 Task: Create a task  Develop a new online booking system for a hotel or resort , assign it to team member softage.5@softage.net in the project AgileBox and update the status of the task to  On Track  , set the priority of the task to Low
Action: Mouse moved to (48, 57)
Screenshot: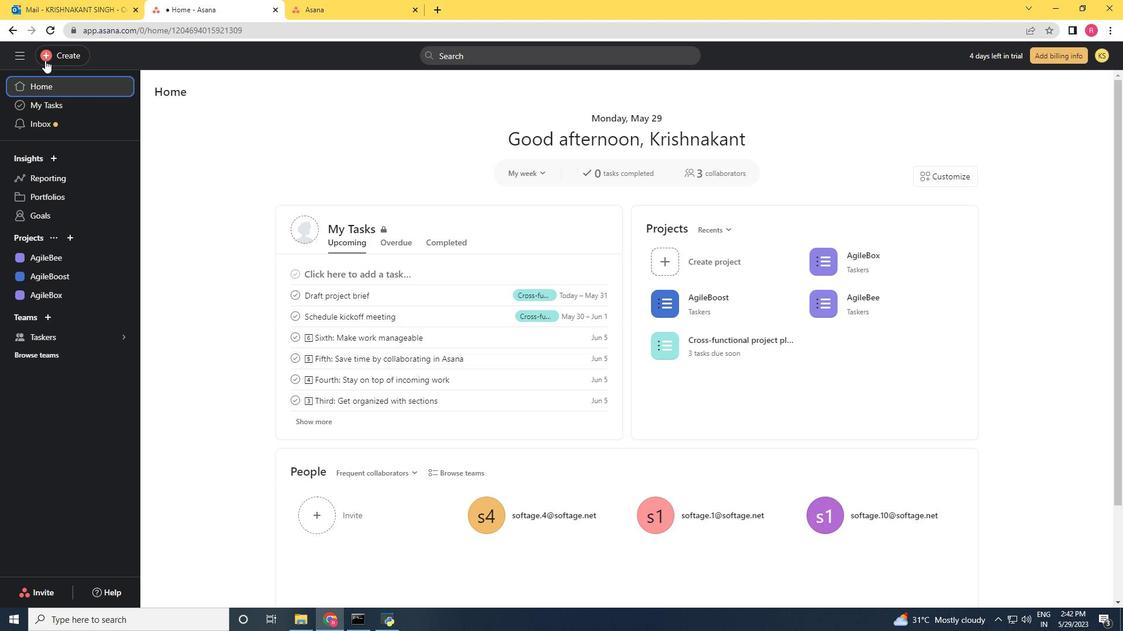 
Action: Mouse pressed left at (48, 57)
Screenshot: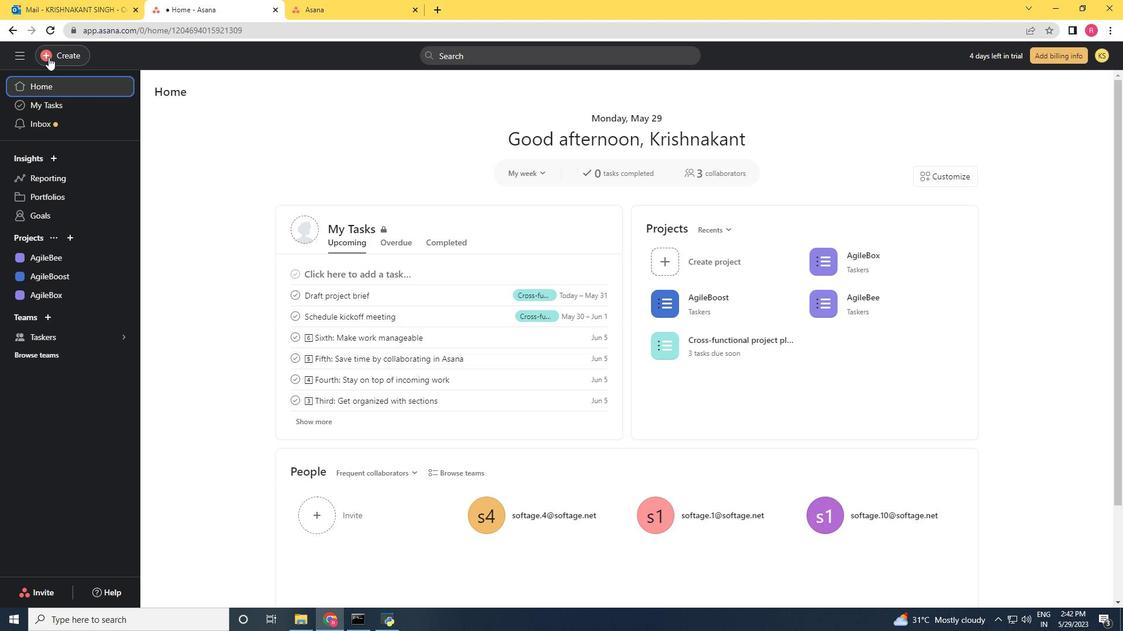 
Action: Mouse moved to (131, 63)
Screenshot: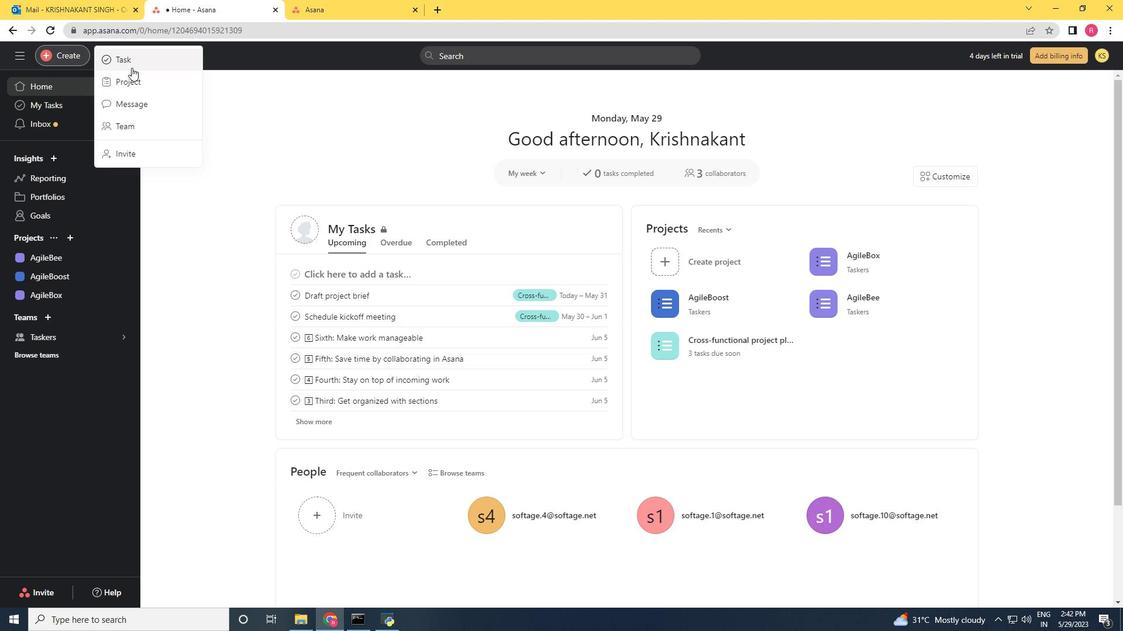 
Action: Mouse pressed left at (131, 63)
Screenshot: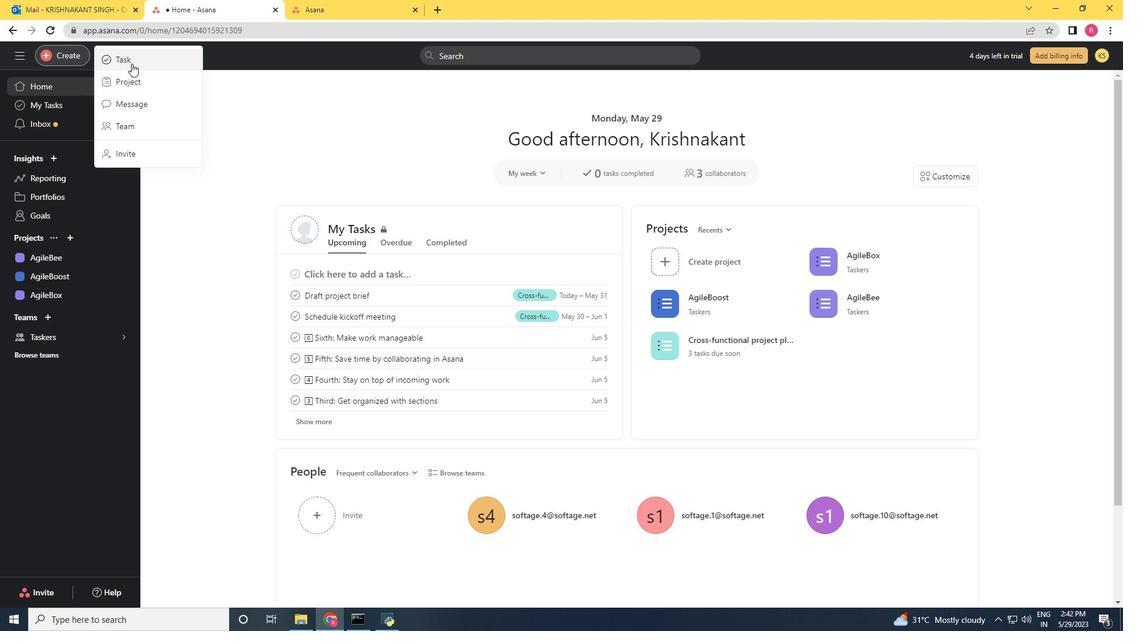 
Action: Mouse moved to (712, 306)
Screenshot: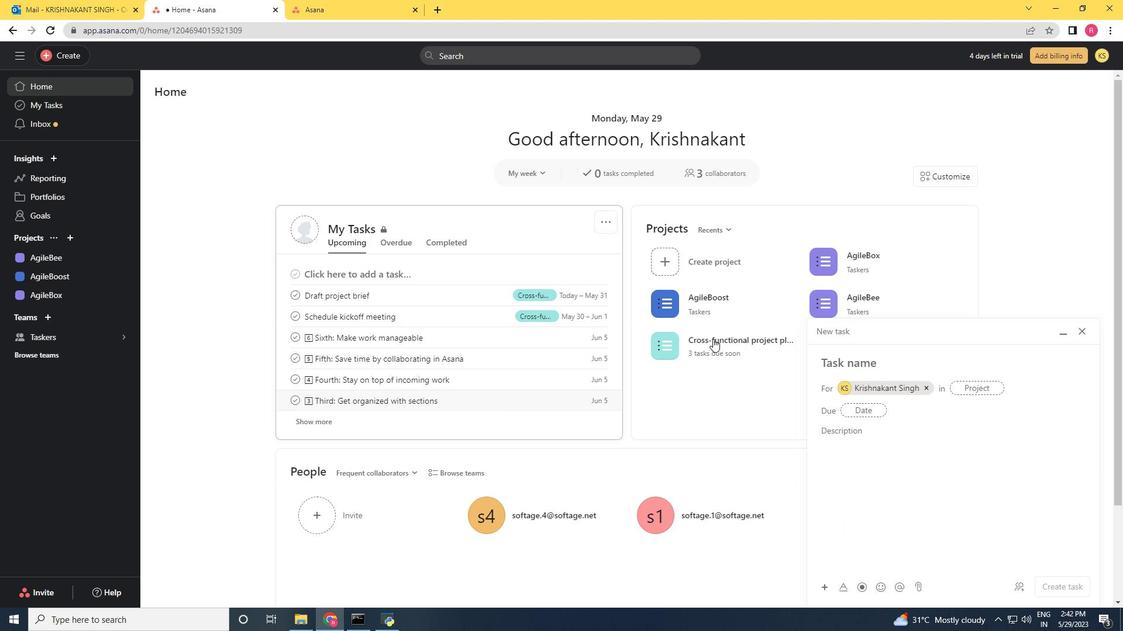 
Action: Key pressed <Key.shift>Dve<Key.backspace><Key.backspace>evelop<Key.space>a<Key.space>new<Key.space>online<Key.space>booking<Key.space>system<Key.space>for<Key.space>a<Key.space>hotel<Key.space>or<Key.space>resort
Screenshot: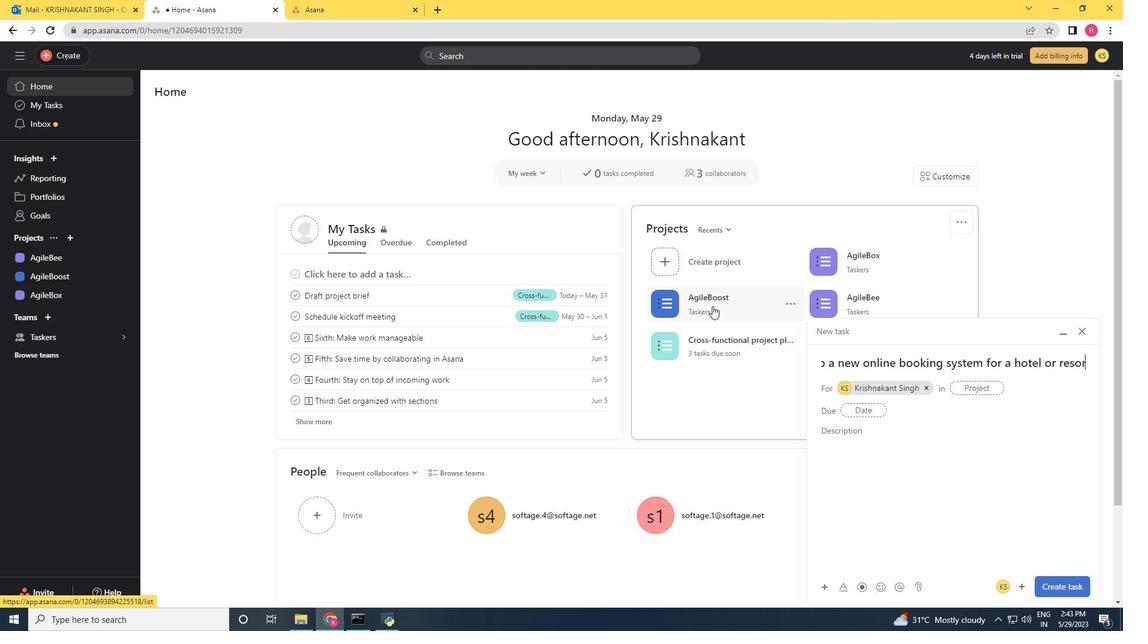 
Action: Mouse moved to (927, 389)
Screenshot: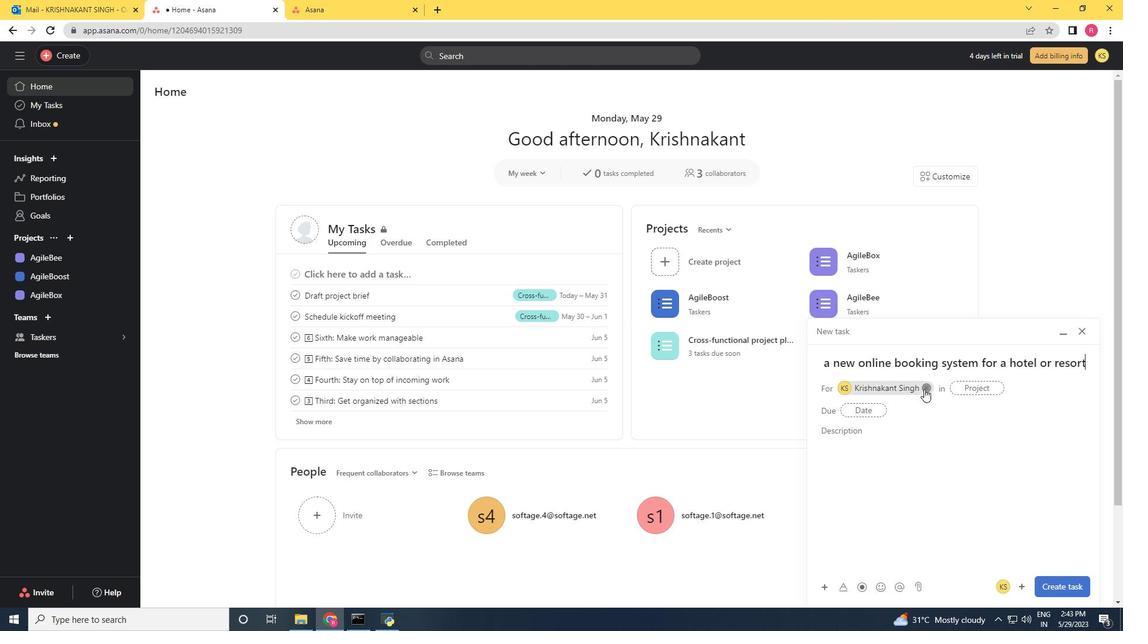 
Action: Mouse pressed left at (927, 389)
Screenshot: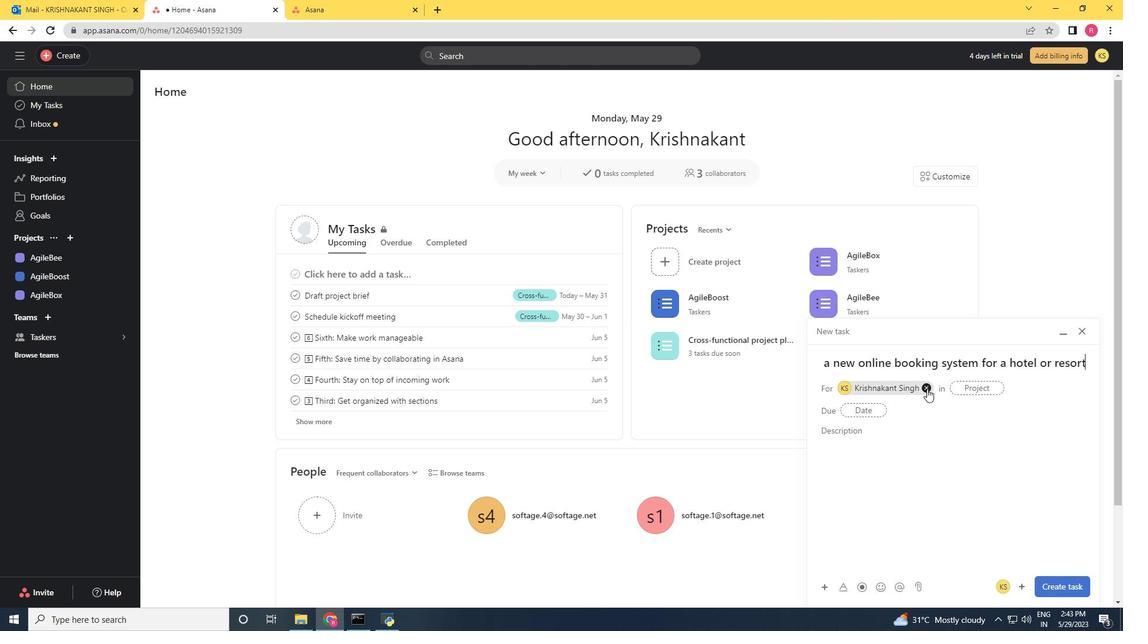 
Action: Mouse moved to (860, 385)
Screenshot: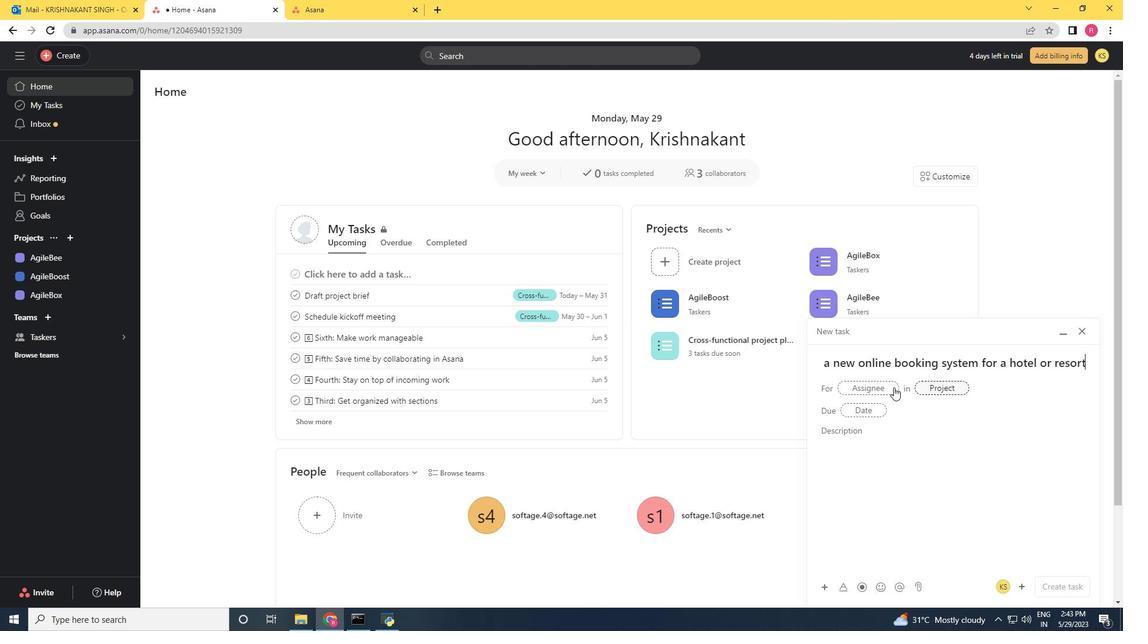 
Action: Mouse pressed left at (860, 385)
Screenshot: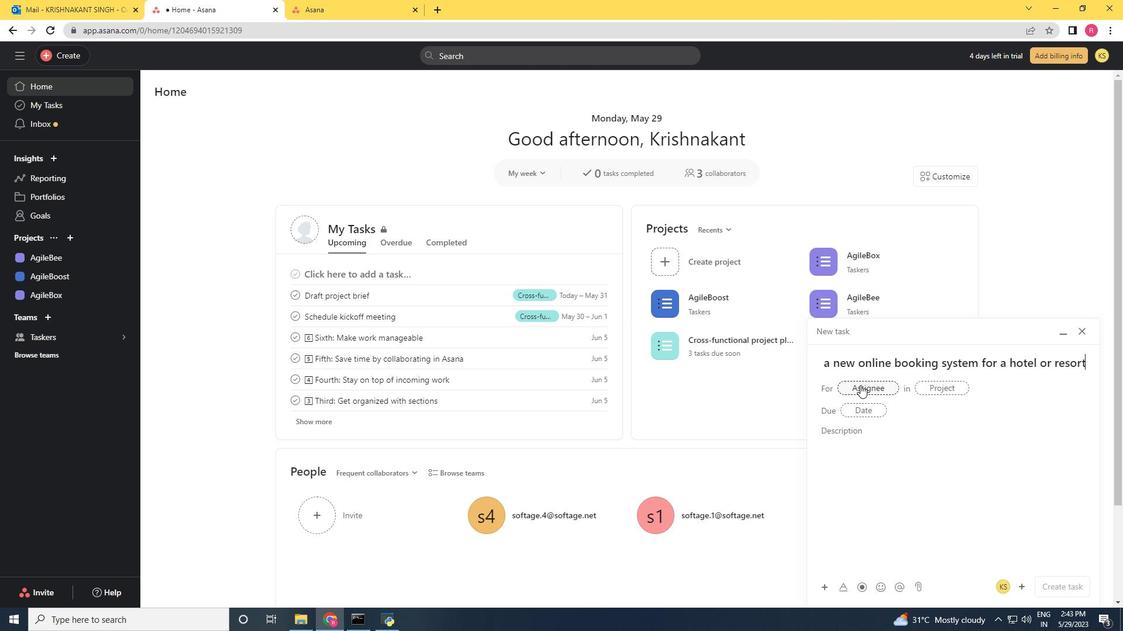 
Action: Key pressed softagge<Key.backspace><Key.backspace><Key.backspace>ge.5<Key.shift>@softage.net
Screenshot: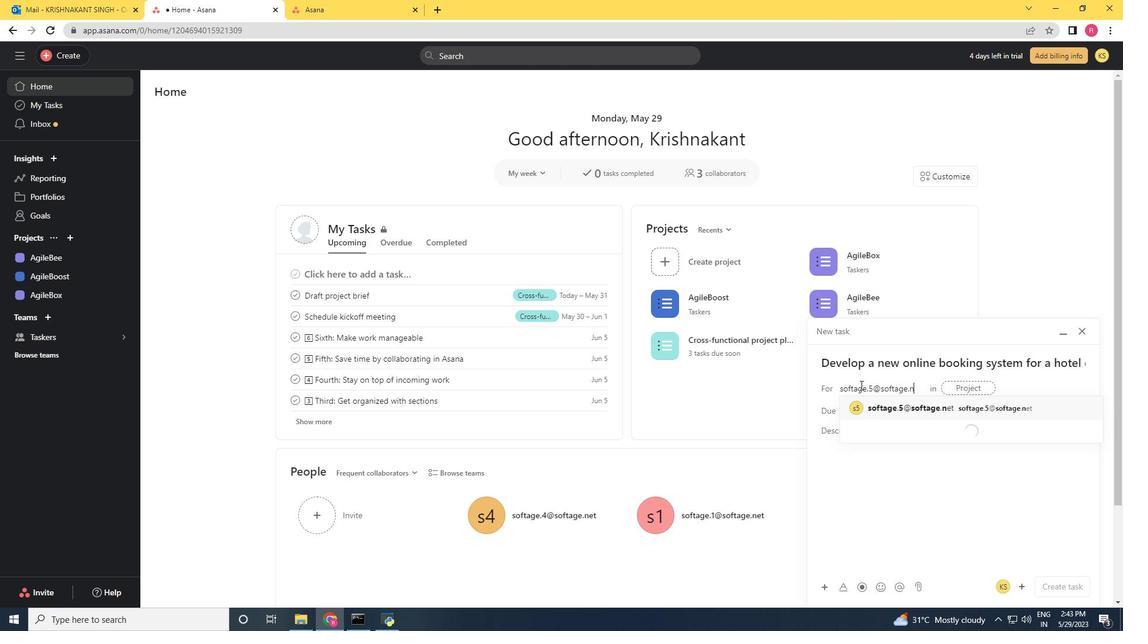 
Action: Mouse moved to (902, 409)
Screenshot: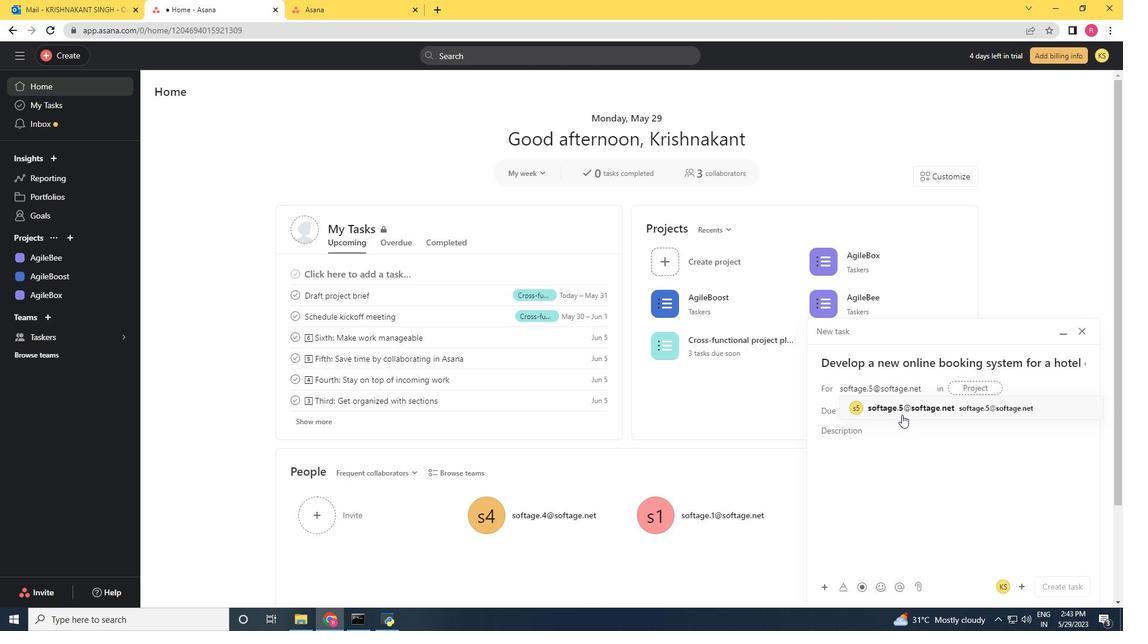 
Action: Mouse pressed left at (902, 409)
Screenshot: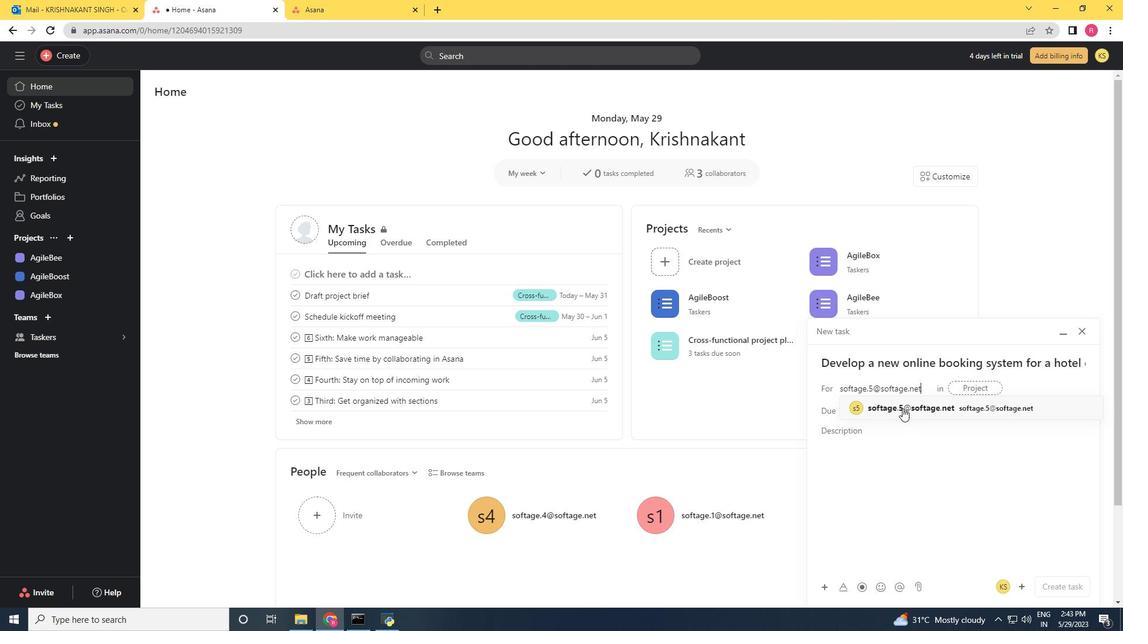 
Action: Mouse moved to (746, 408)
Screenshot: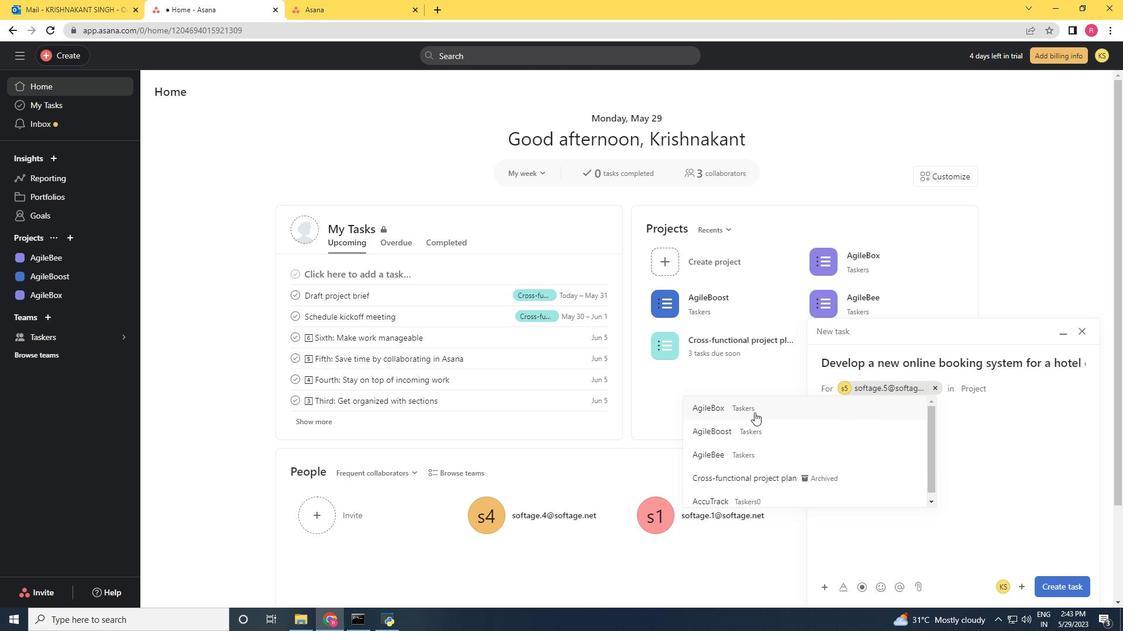 
Action: Mouse pressed left at (746, 408)
Screenshot: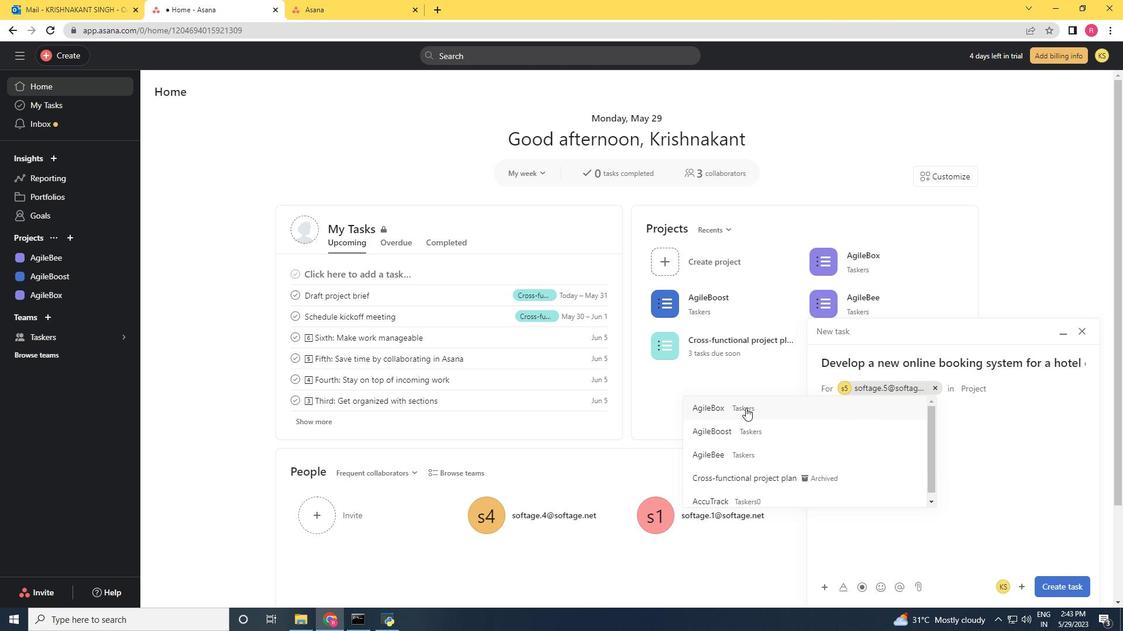 
Action: Mouse moved to (1060, 592)
Screenshot: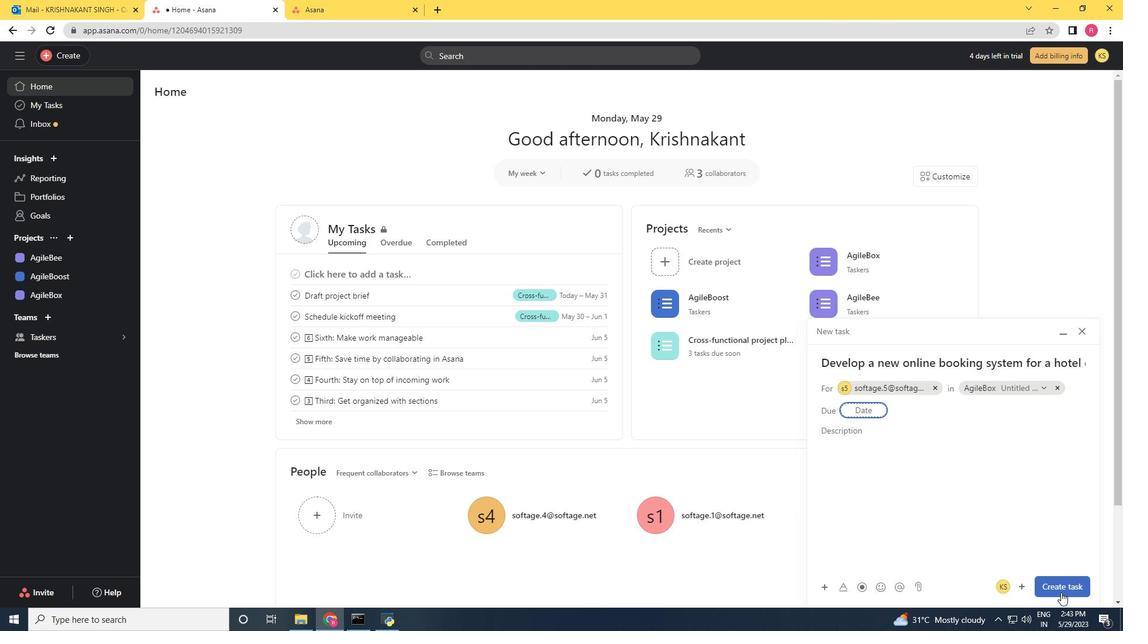 
Action: Mouse pressed left at (1060, 592)
Screenshot: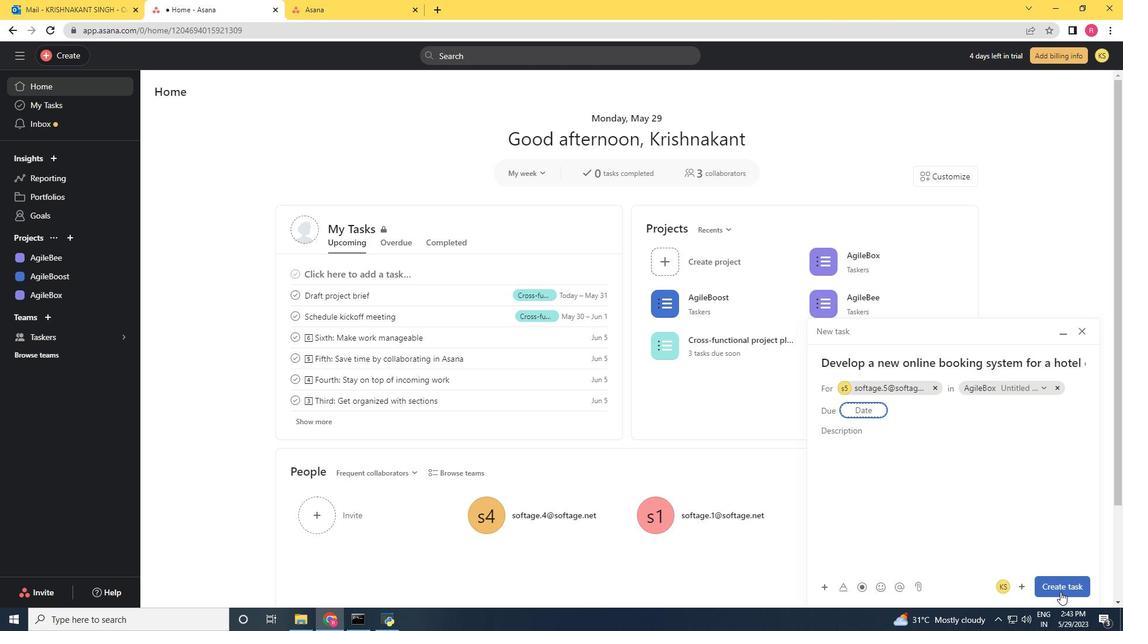 
Action: Mouse moved to (80, 291)
Screenshot: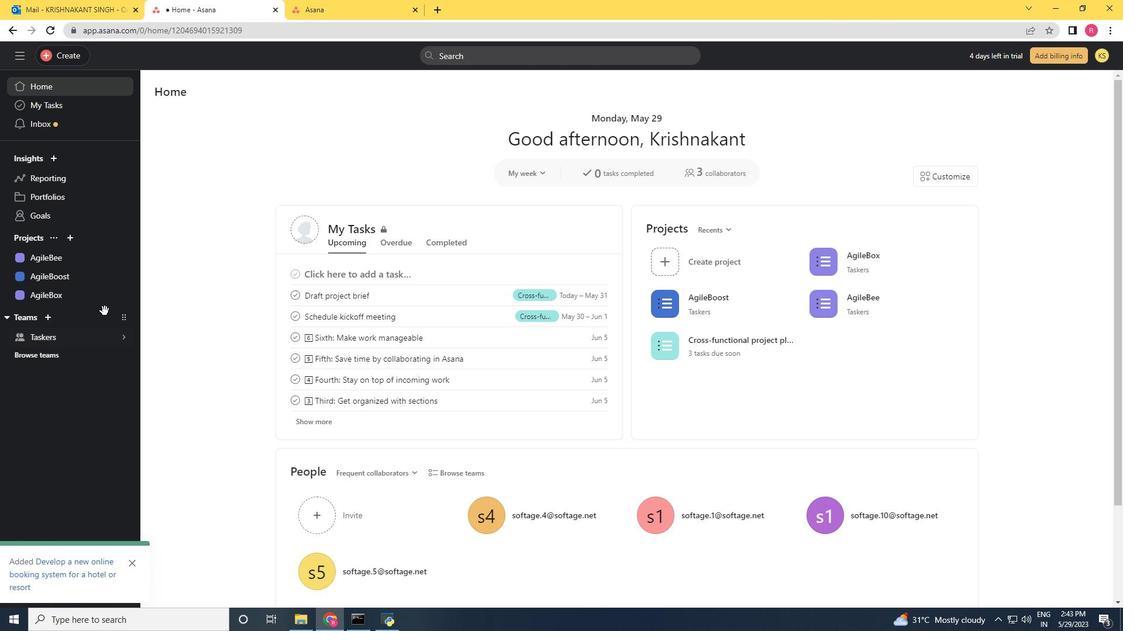 
Action: Mouse pressed left at (80, 291)
Screenshot: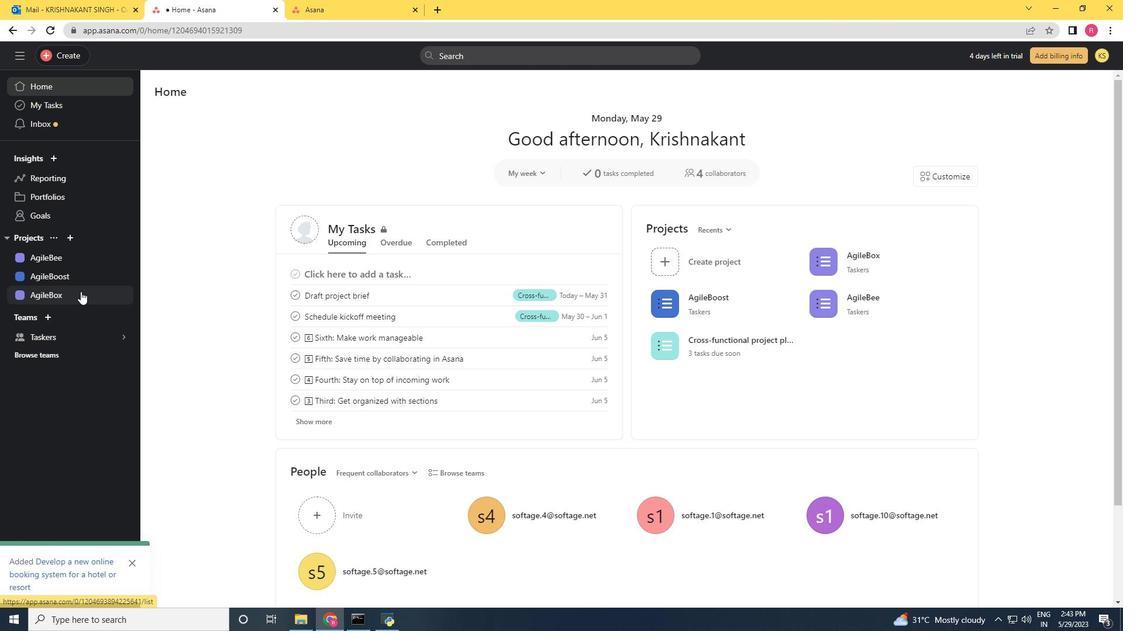 
Action: Mouse moved to (1098, 167)
Screenshot: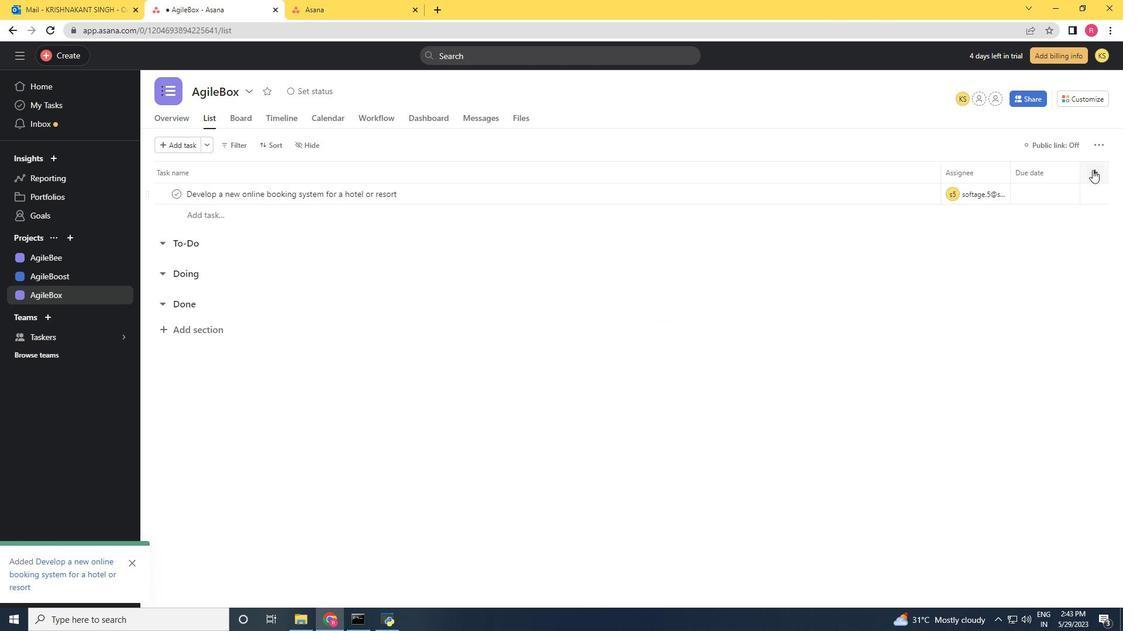 
Action: Mouse pressed left at (1098, 167)
Screenshot: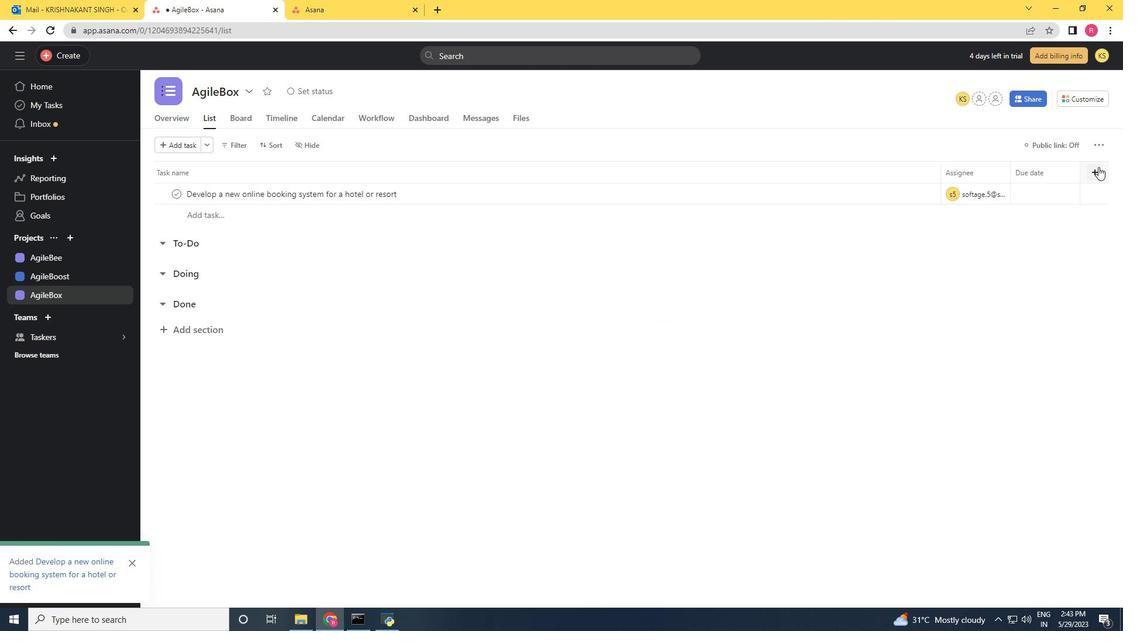 
Action: Mouse moved to (1026, 307)
Screenshot: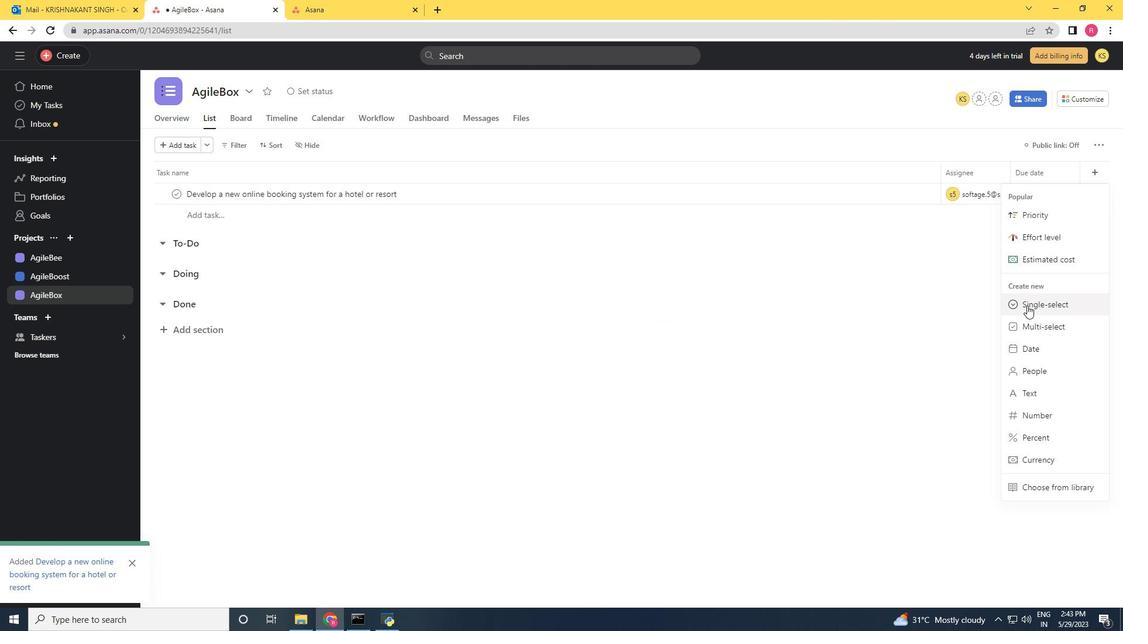 
Action: Mouse pressed left at (1026, 307)
Screenshot: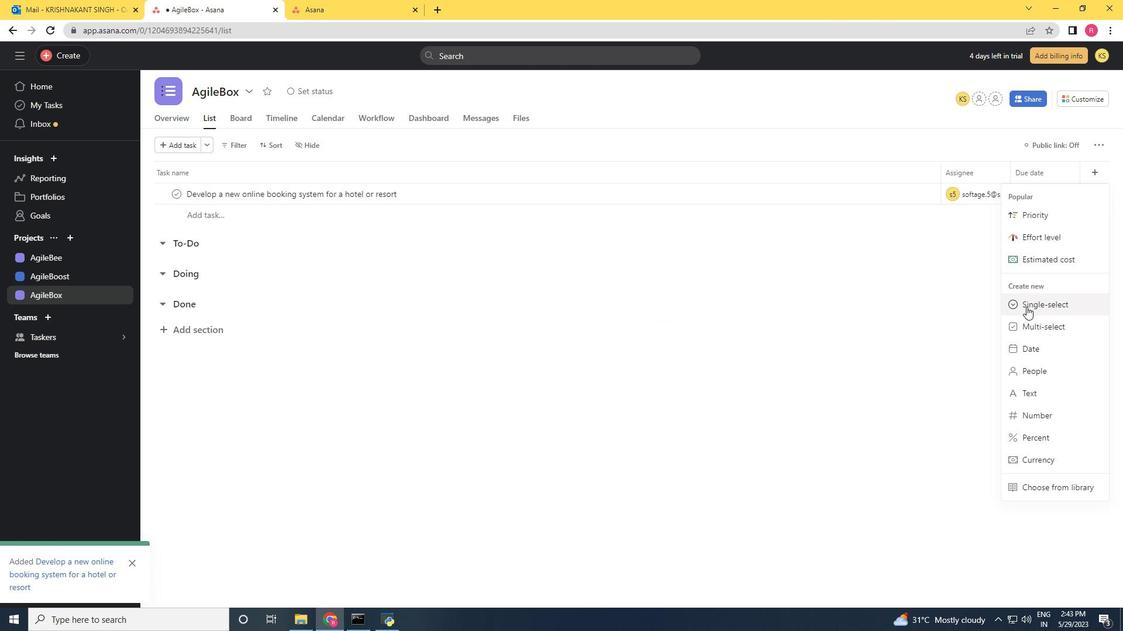
Action: Mouse moved to (1020, 307)
Screenshot: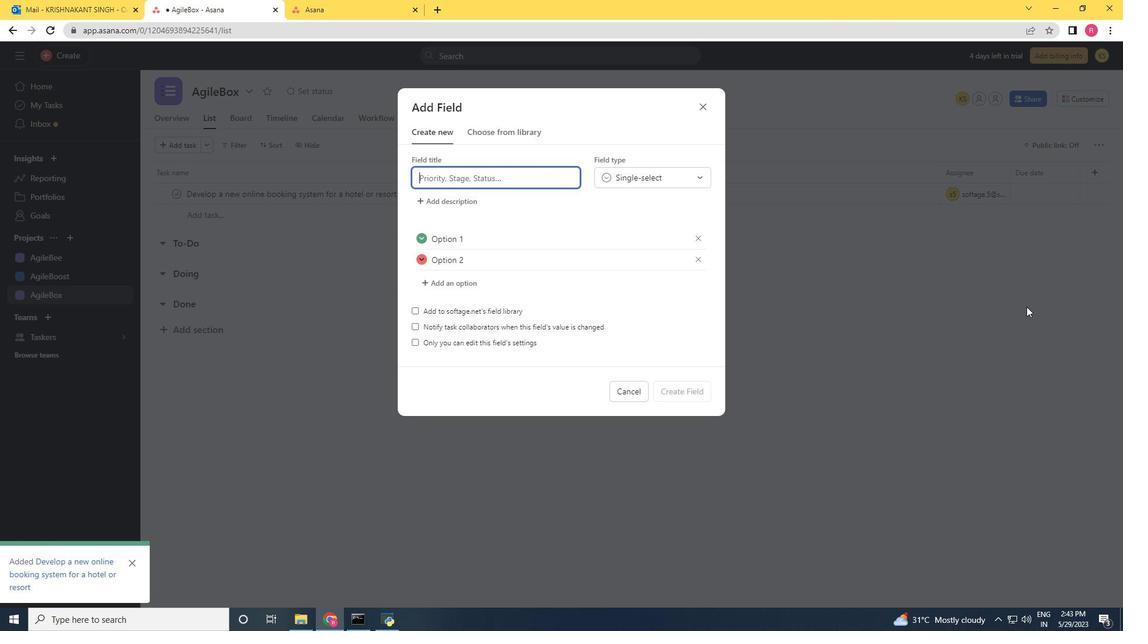 
Action: Key pressed <Key.shift><Key.shift><Key.shift>Ststus
Screenshot: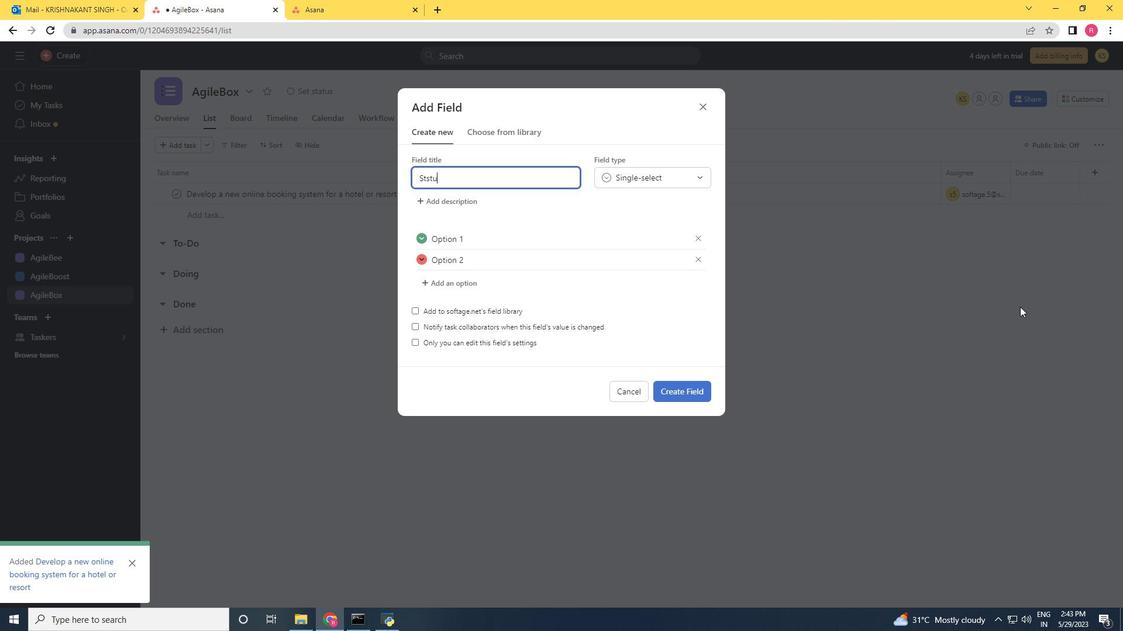 
Action: Mouse moved to (866, 291)
Screenshot: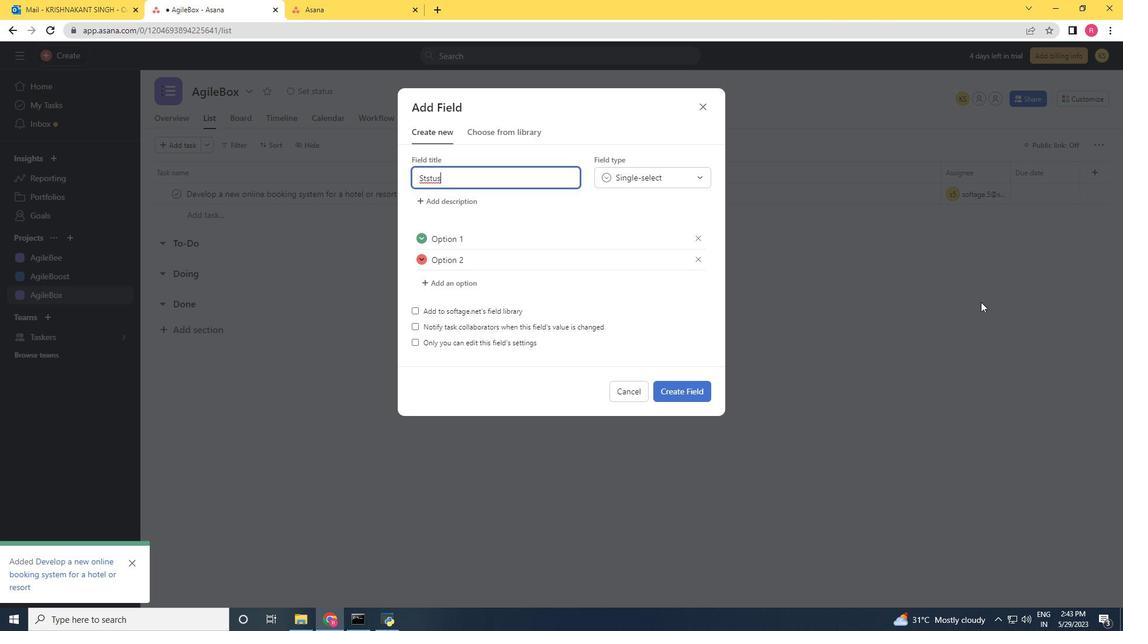 
Action: Key pressed <Key.backspace><Key.backspace><Key.backspace><Key.backspace>atus
Screenshot: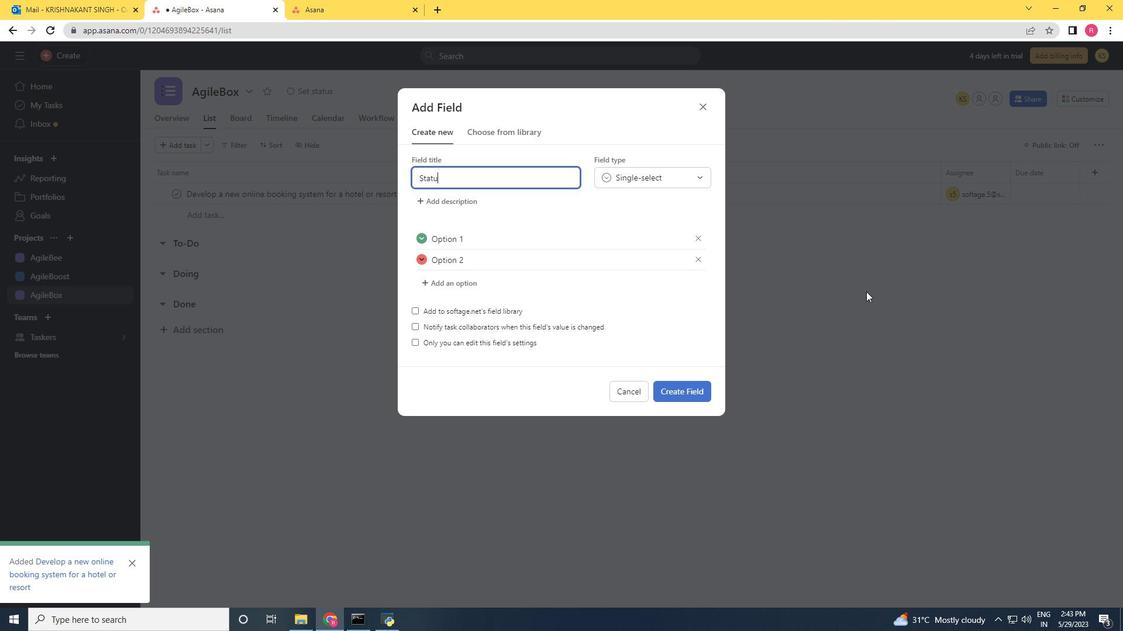 
Action: Mouse moved to (558, 243)
Screenshot: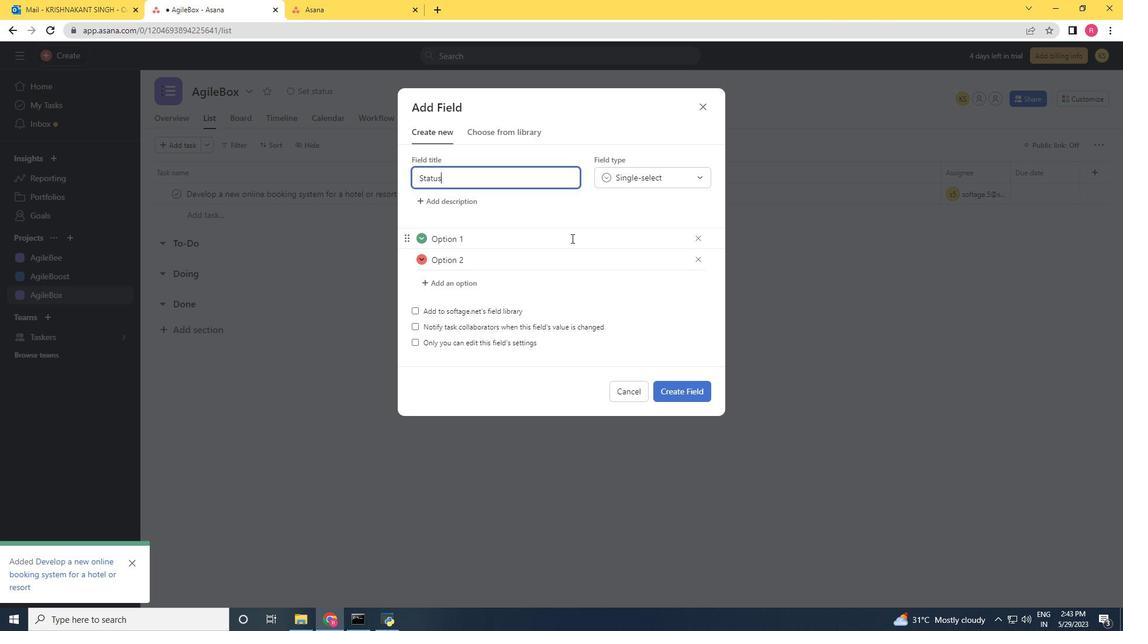 
Action: Mouse pressed left at (558, 243)
Screenshot: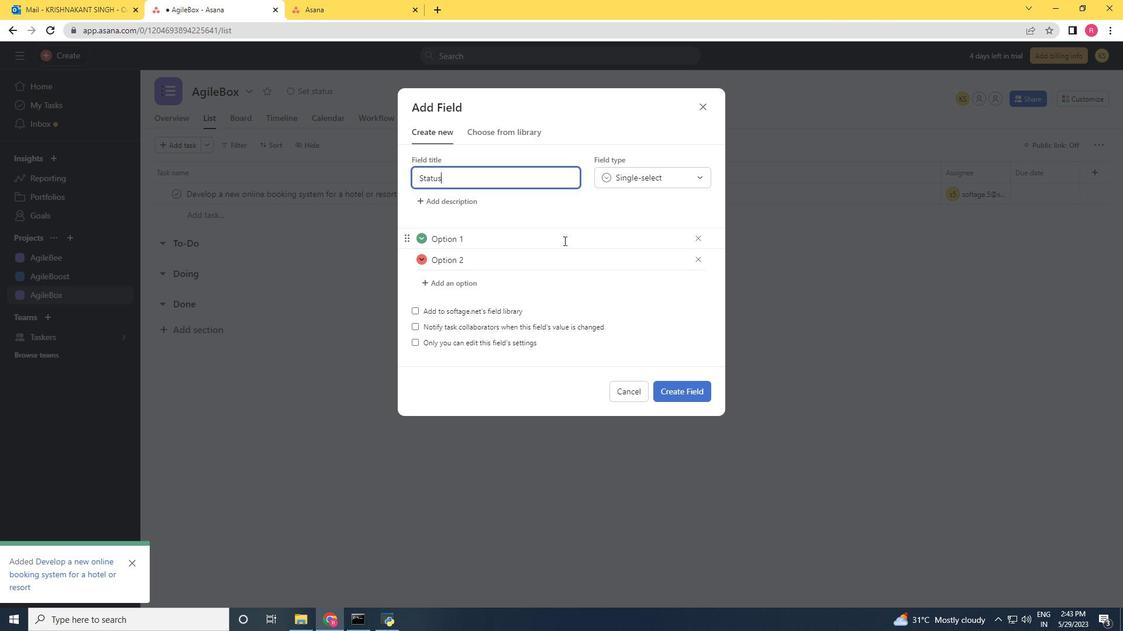 
Action: Key pressed <Key.backspace><Key.backspace><Key.backspace><Key.backspace><Key.backspace><Key.backspace><Key.backspace>n<Key.space><Key.shift>Track<Key.enter><Key.shift>Off<Key.space><Key.shift>Track<Key.enter><Key.shift><Key.shift><Key.shift><Key.shift><Key.shift><Key.shift><Key.shift><Key.shift><Key.shift><Key.shift><Key.shift><Key.shift><Key.shift>At<Key.space><Key.shift>Risk
Screenshot: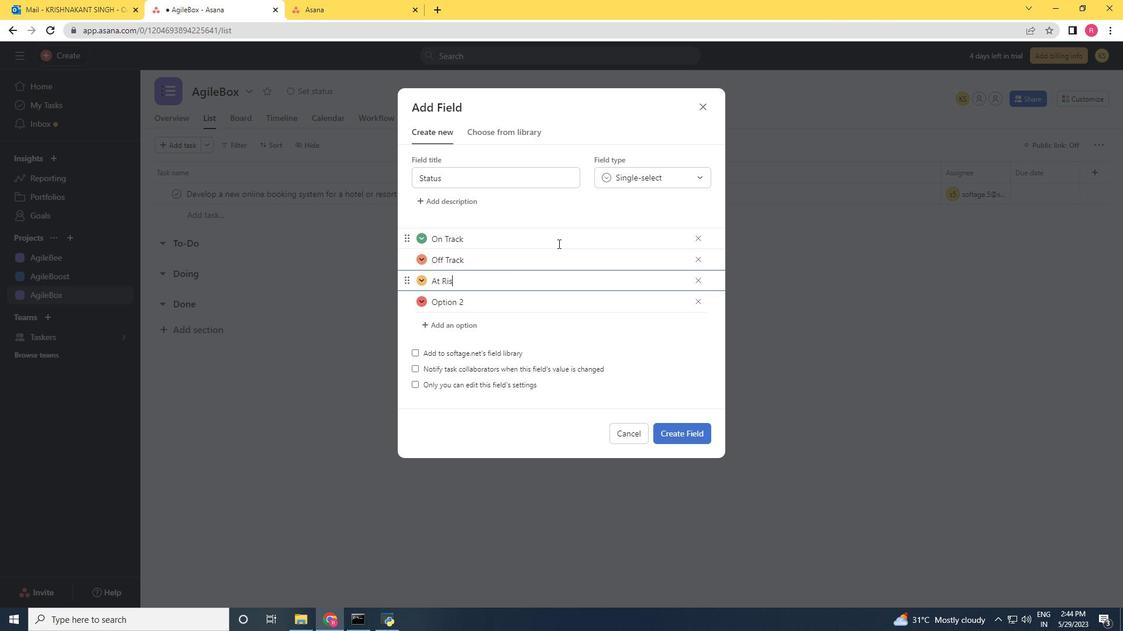 
Action: Mouse moved to (702, 297)
Screenshot: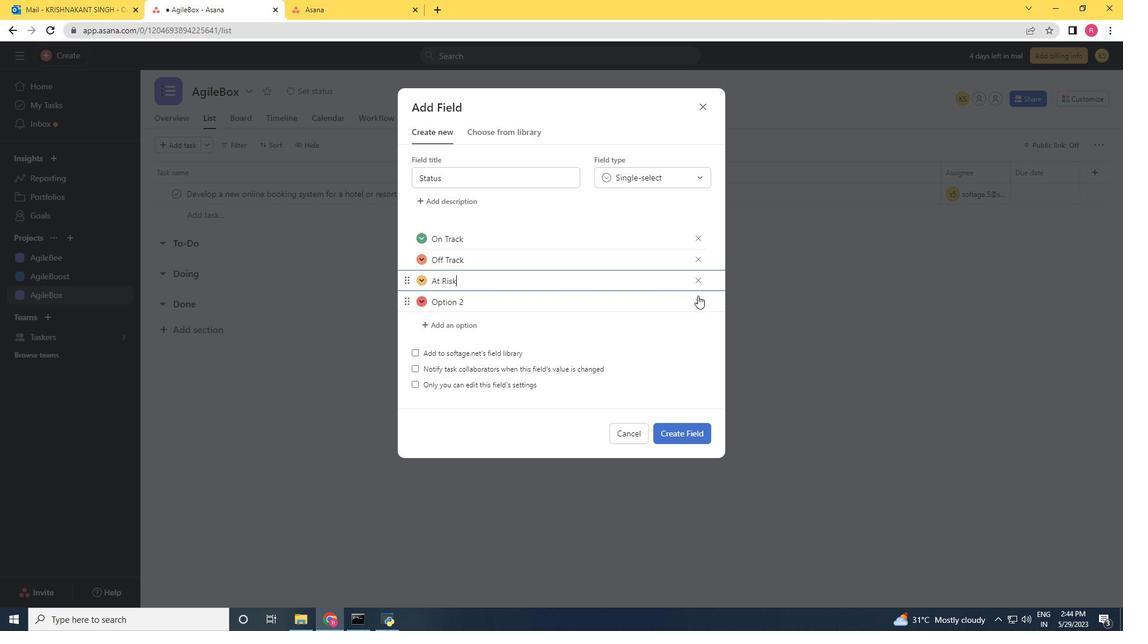 
Action: Mouse pressed left at (702, 297)
Screenshot: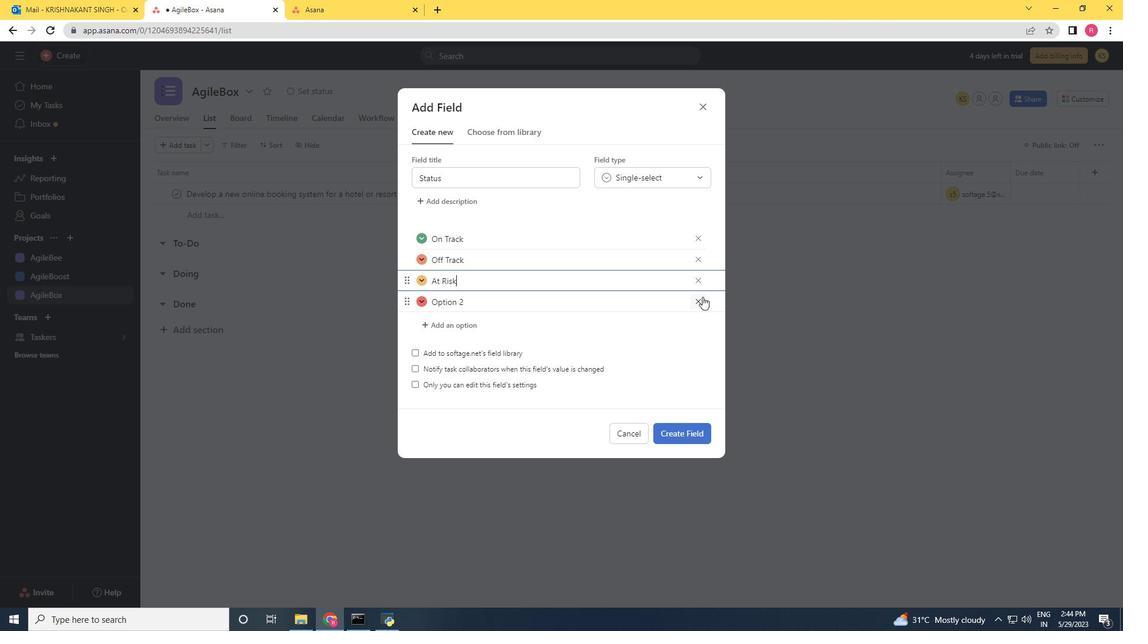 
Action: Mouse moved to (674, 416)
Screenshot: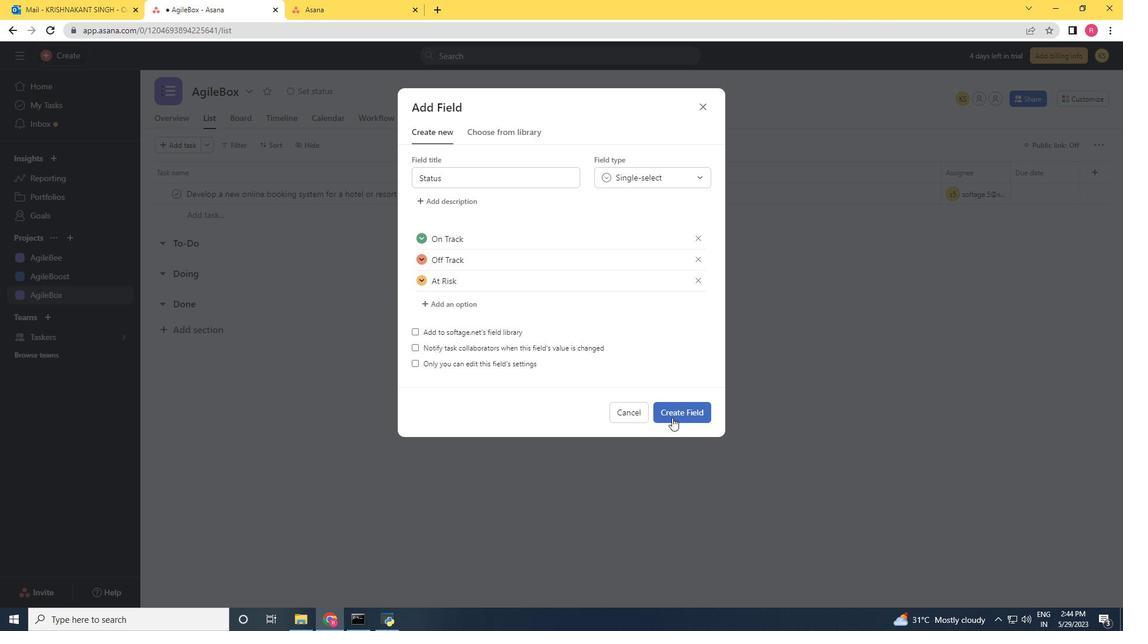 
Action: Mouse pressed left at (674, 416)
Screenshot: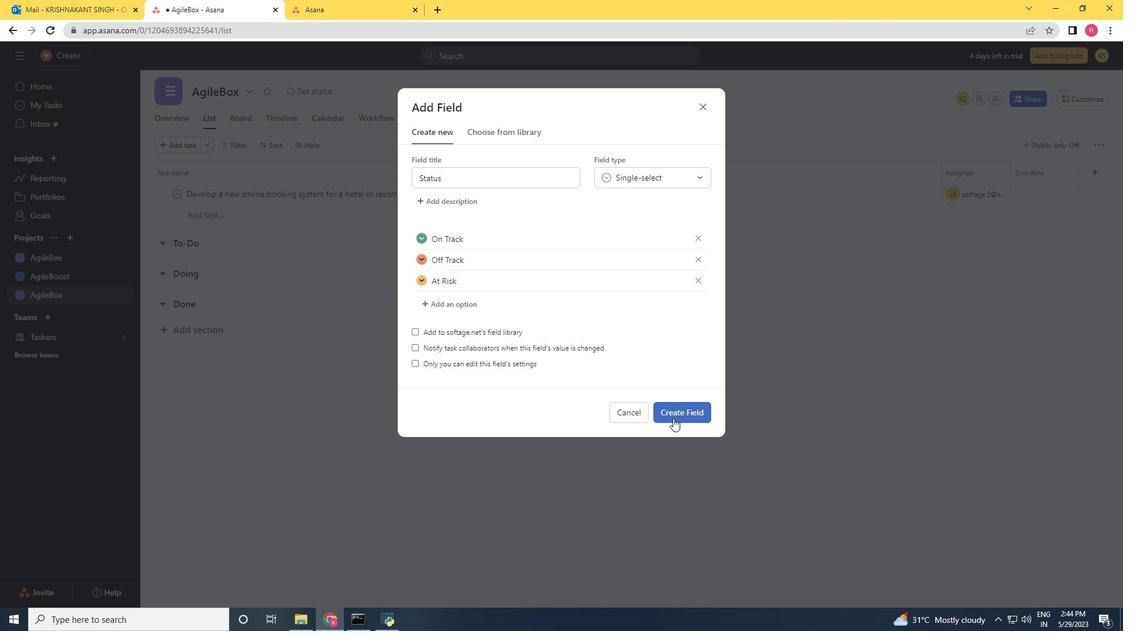 
Action: Mouse moved to (1091, 172)
Screenshot: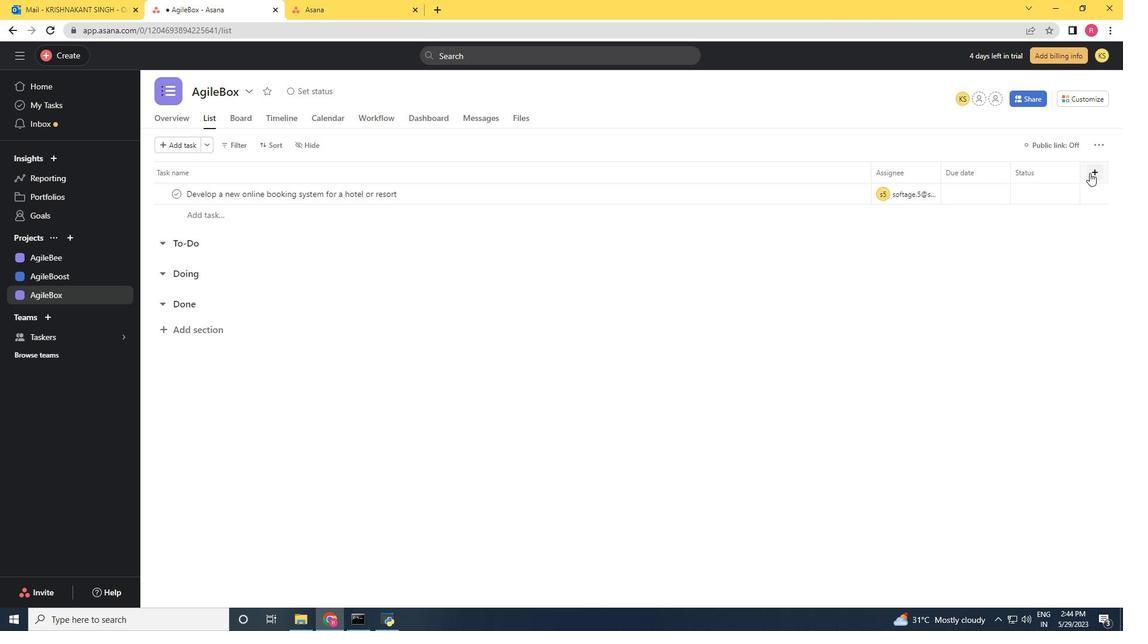 
Action: Mouse pressed left at (1091, 172)
Screenshot: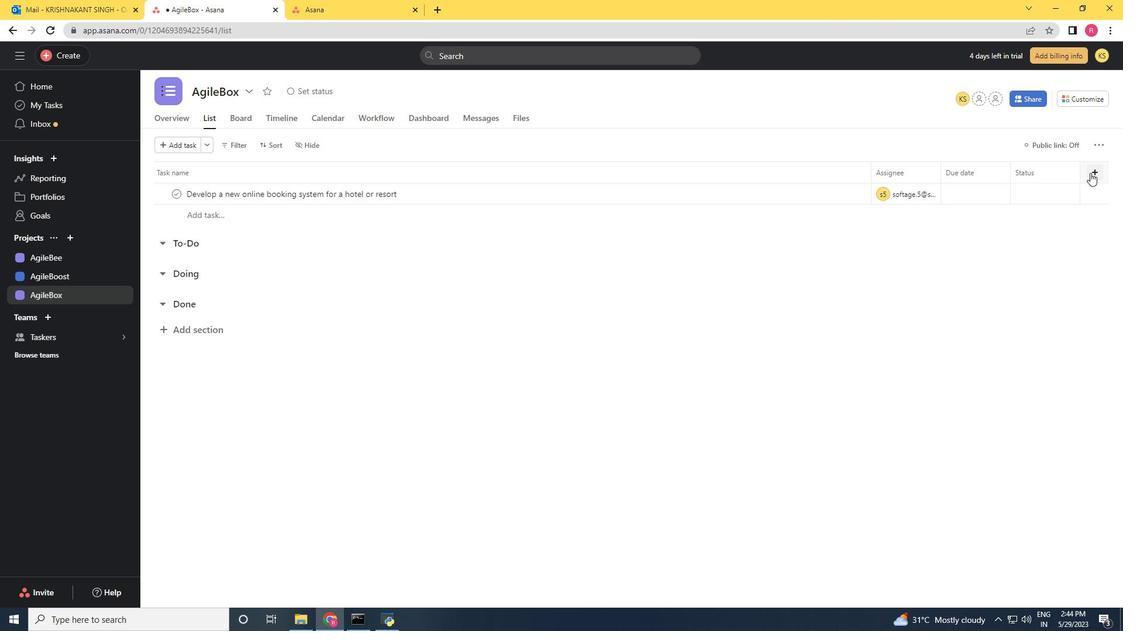 
Action: Mouse moved to (1038, 214)
Screenshot: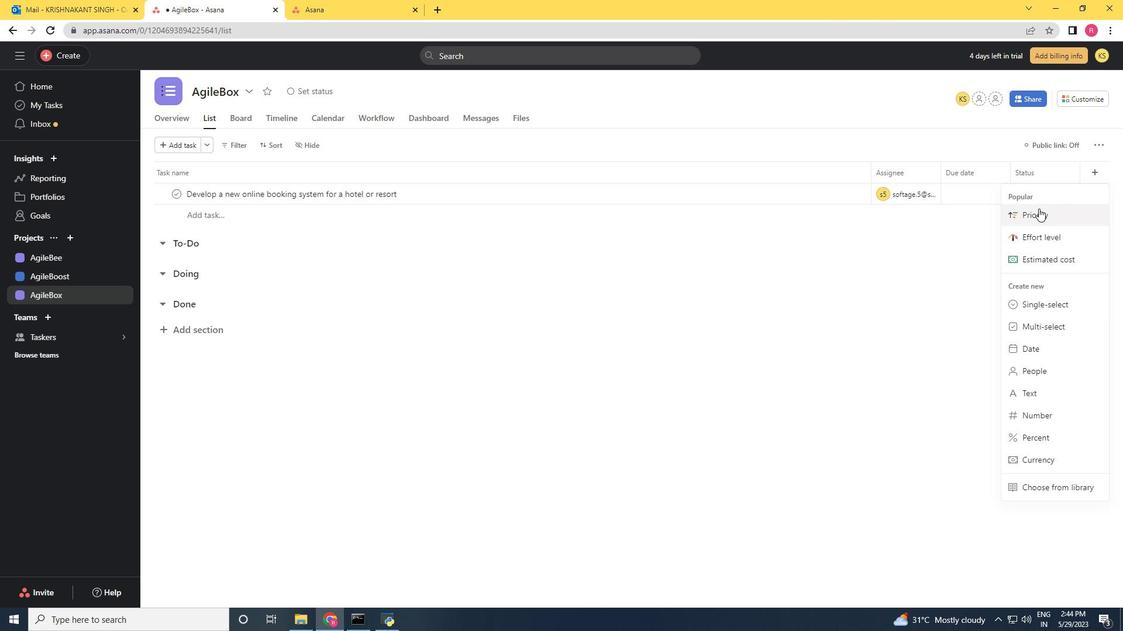 
Action: Mouse pressed left at (1038, 214)
Screenshot: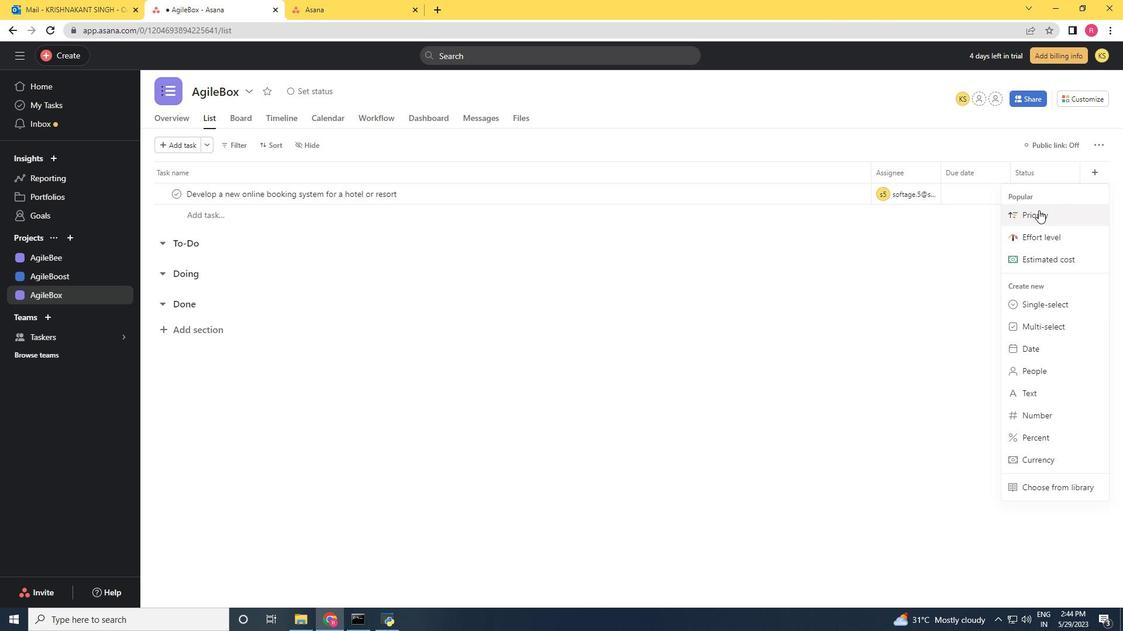 
Action: Mouse moved to (665, 394)
Screenshot: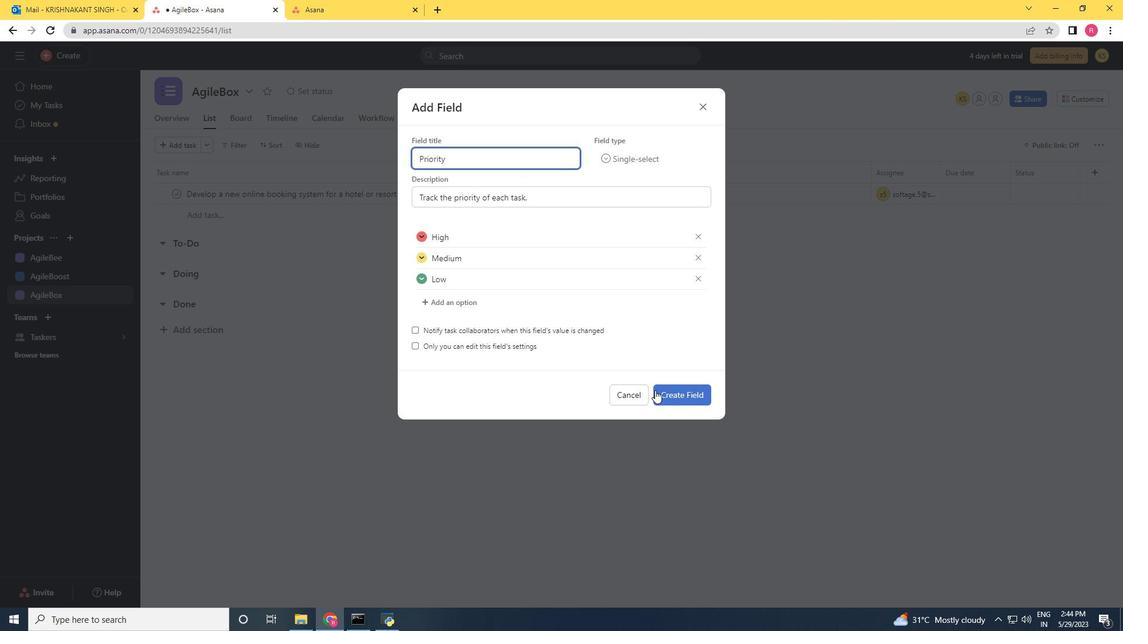 
Action: Mouse pressed left at (665, 394)
Screenshot: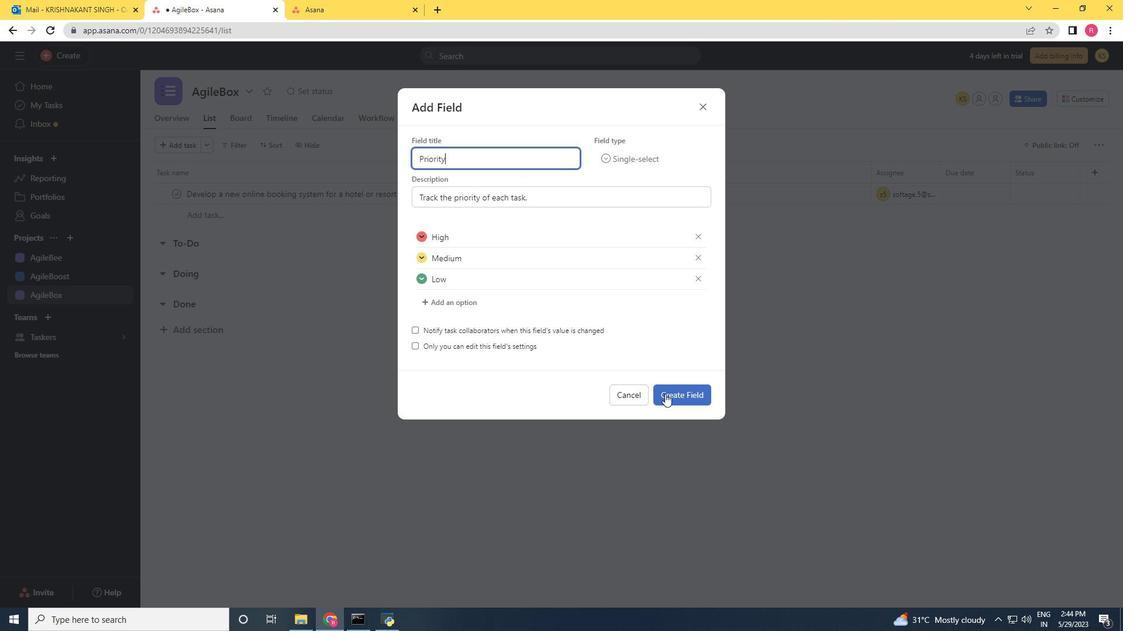 
Action: Mouse moved to (1056, 189)
Screenshot: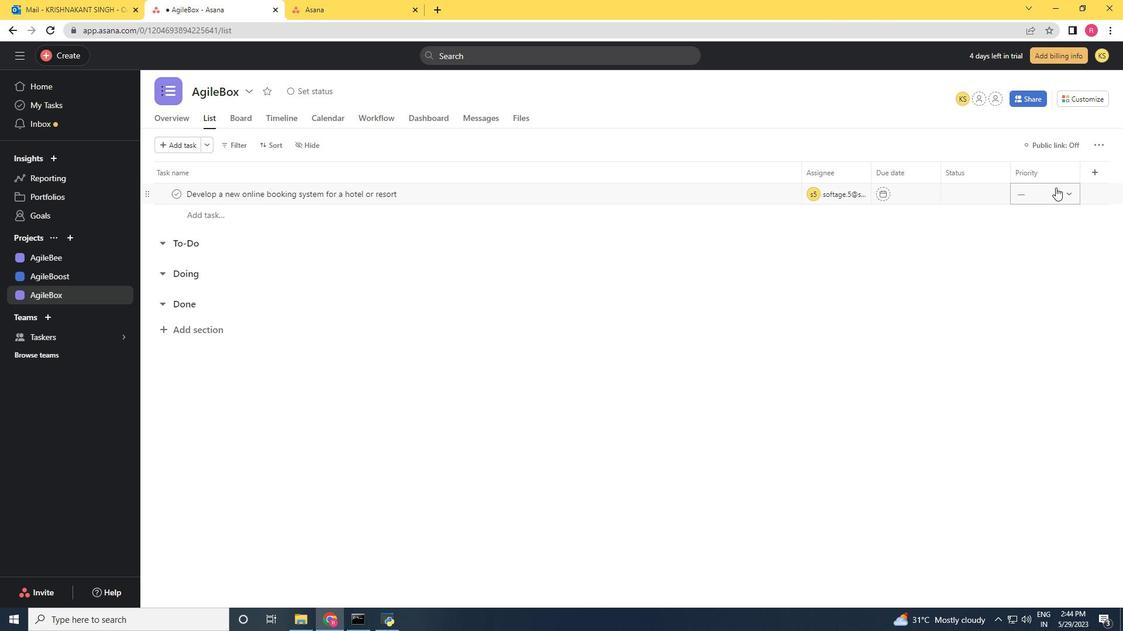 
Action: Mouse pressed left at (1056, 189)
Screenshot: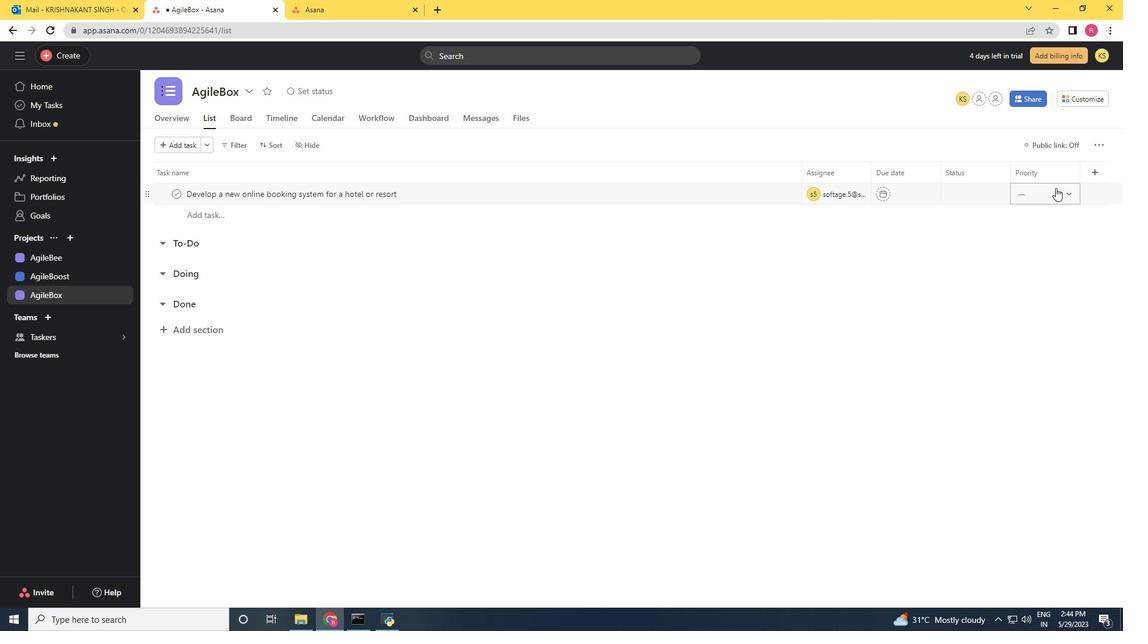 
Action: Mouse moved to (981, 190)
Screenshot: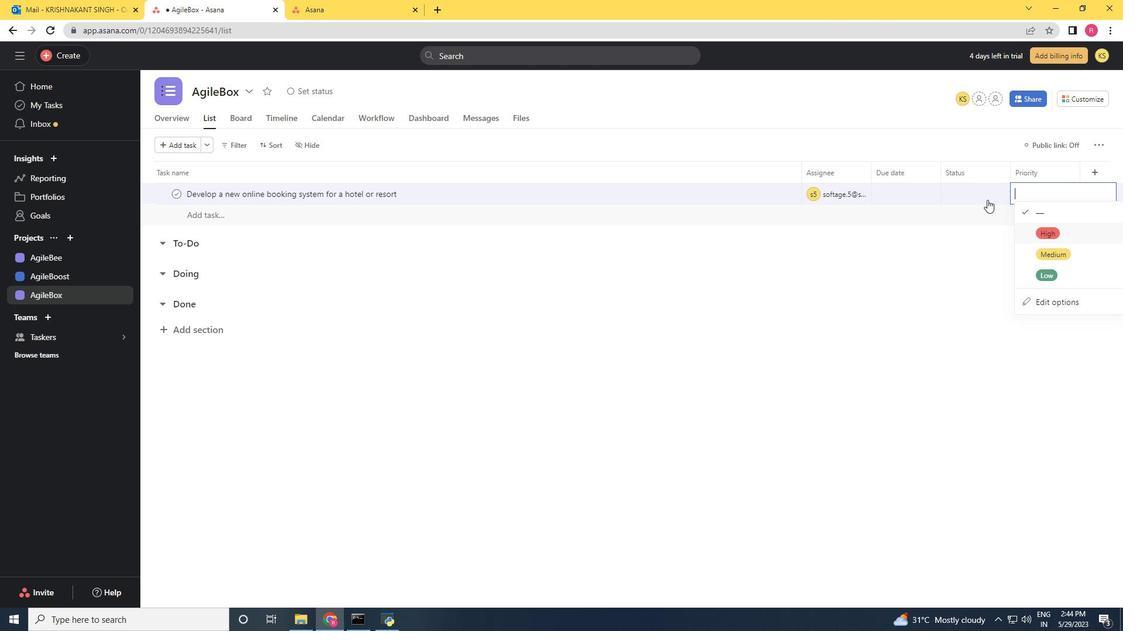 
Action: Mouse pressed left at (981, 190)
Screenshot: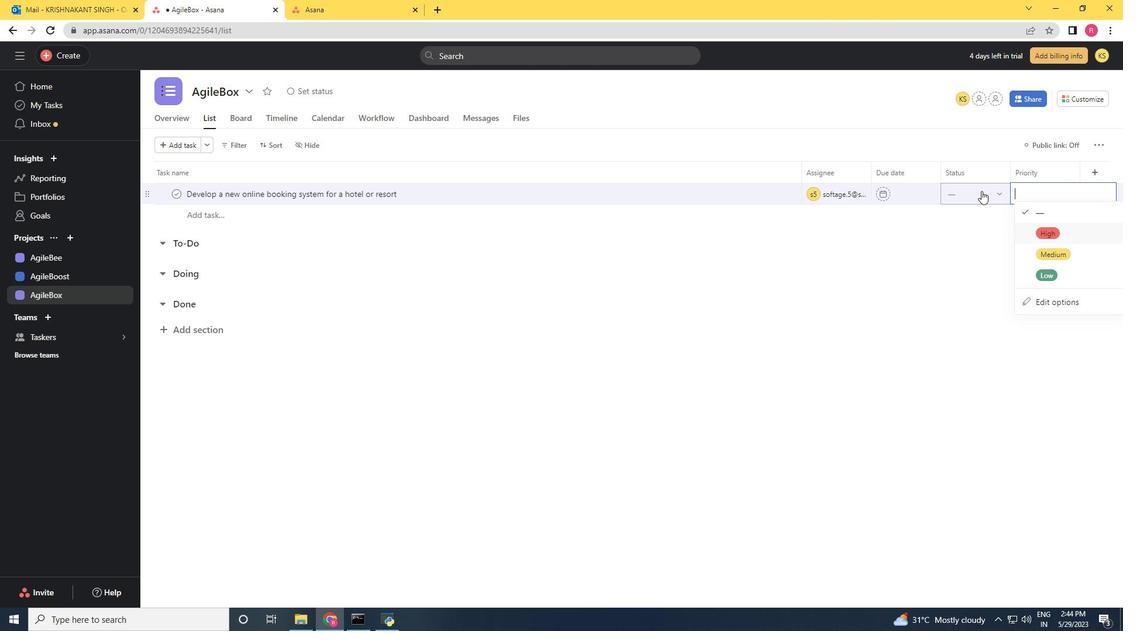 
Action: Mouse moved to (988, 232)
Screenshot: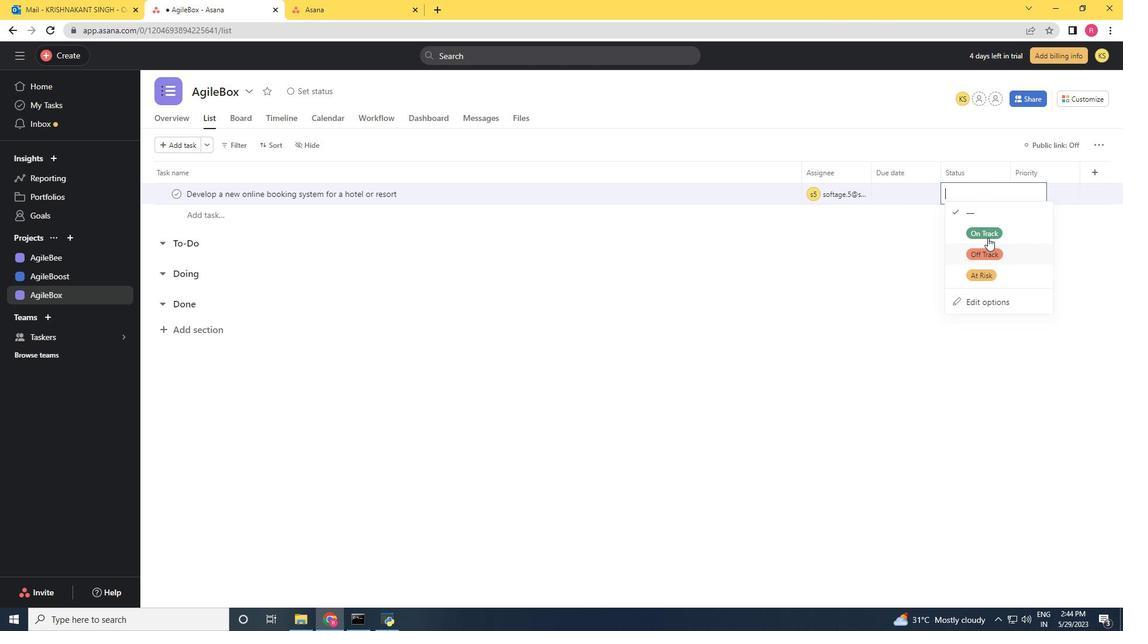
Action: Mouse pressed left at (988, 232)
Screenshot: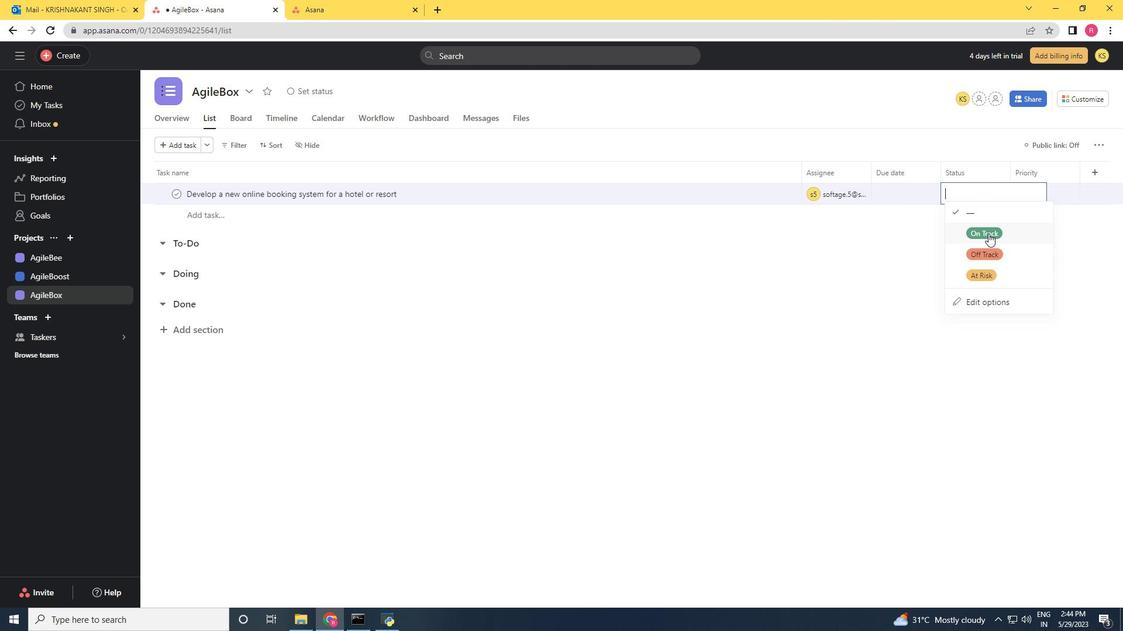 
Action: Mouse moved to (1054, 177)
Screenshot: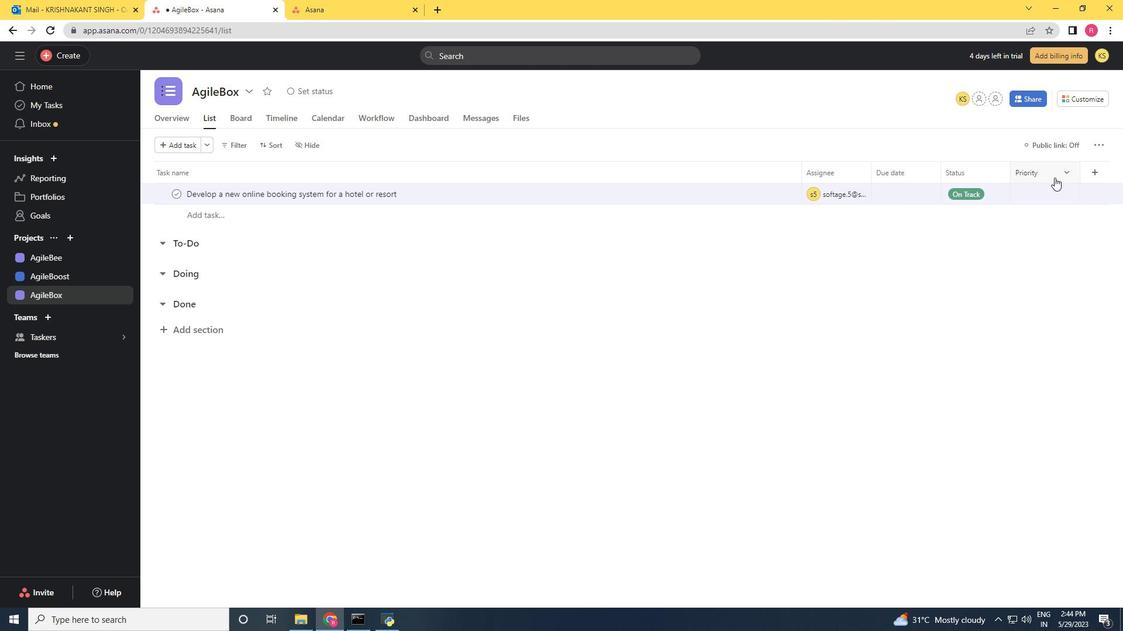 
Action: Mouse pressed left at (1054, 177)
Screenshot: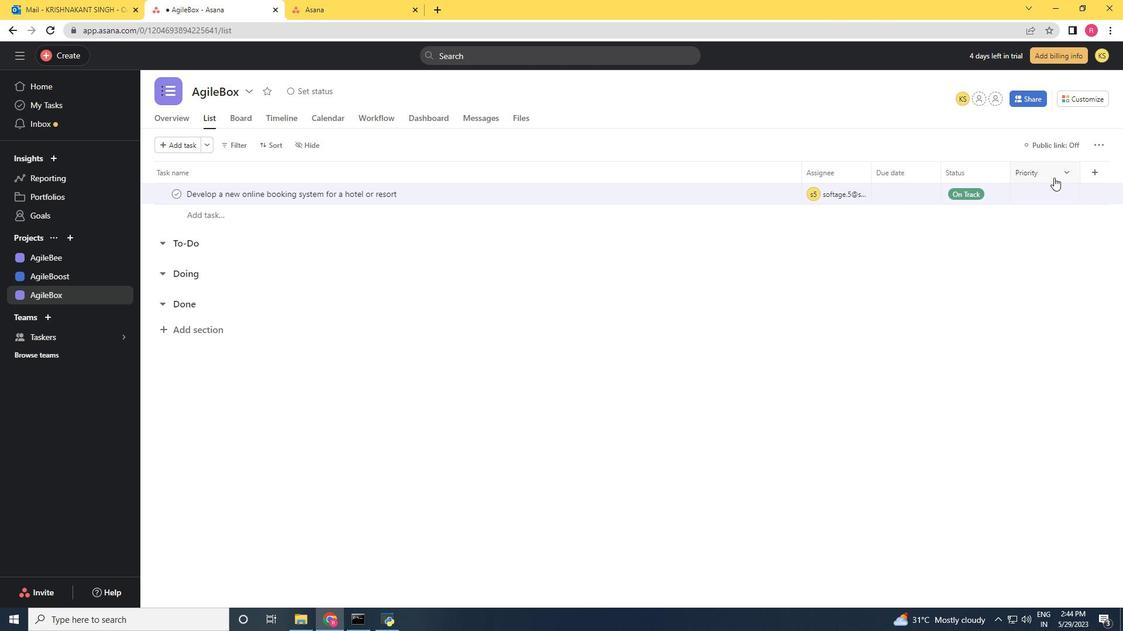 
Action: Mouse moved to (1043, 193)
Screenshot: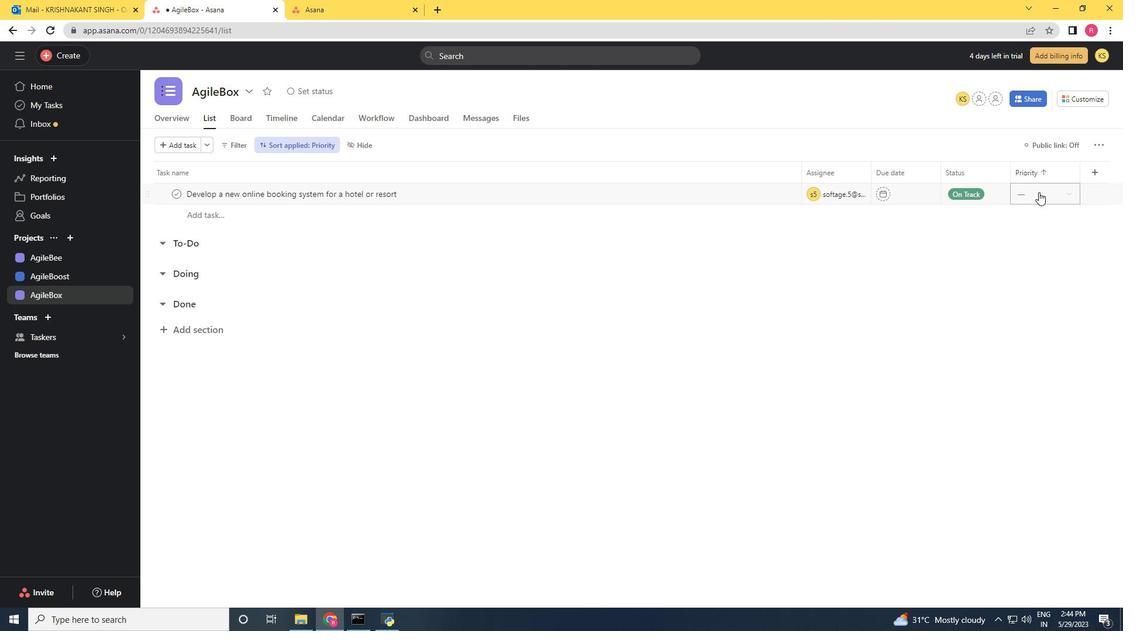 
Action: Mouse pressed left at (1043, 193)
Screenshot: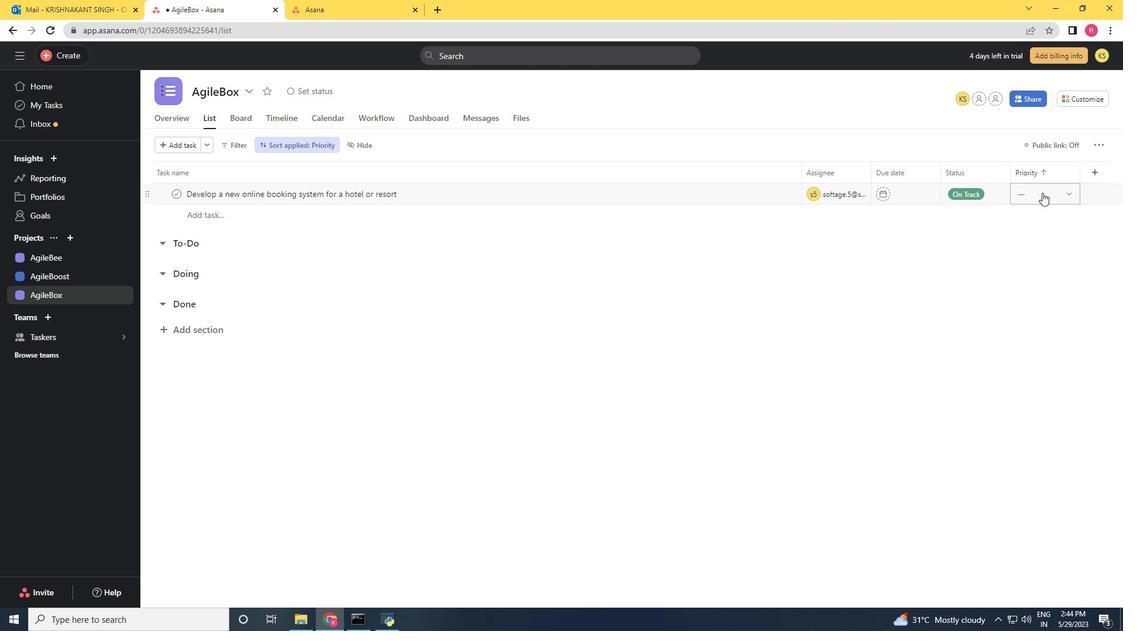 
Action: Mouse moved to (1048, 273)
Screenshot: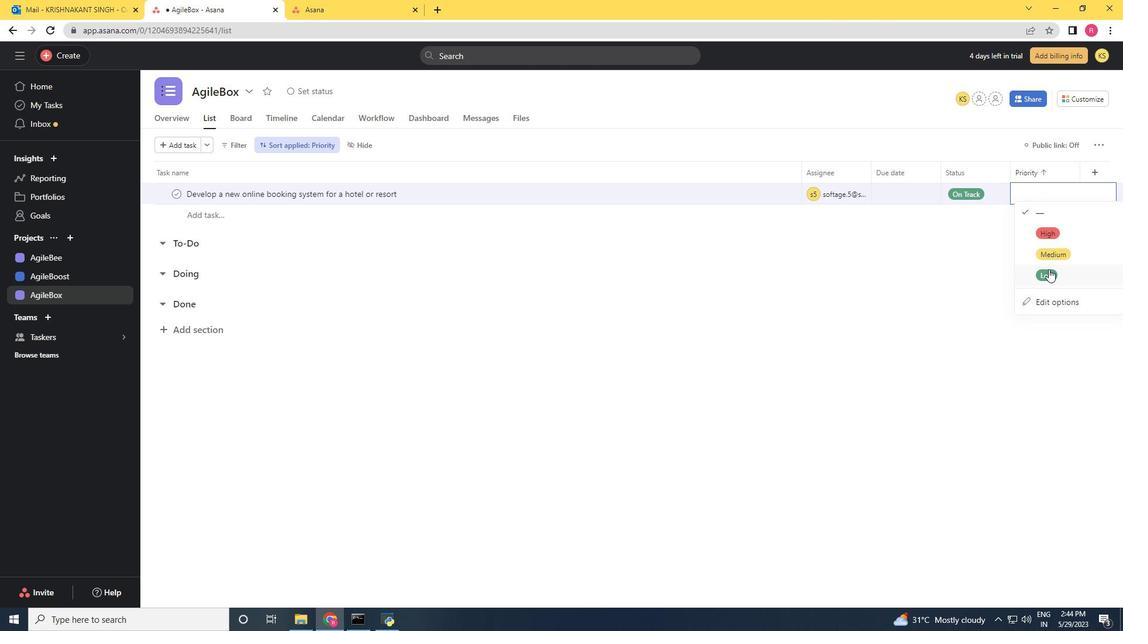 
Action: Mouse pressed left at (1048, 273)
Screenshot: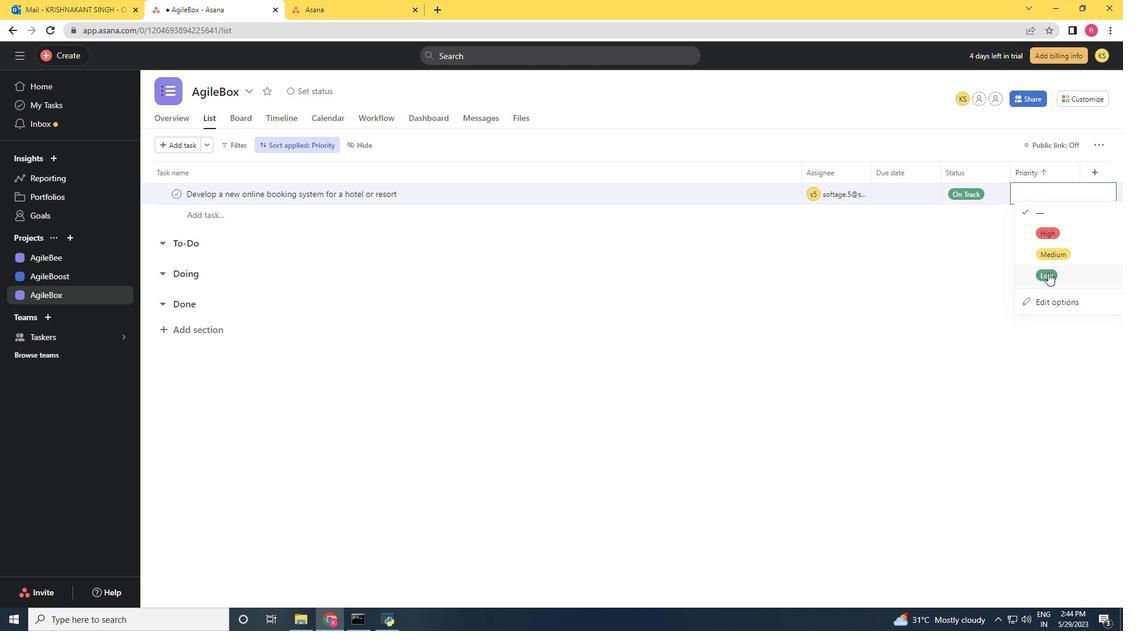 
